 Task: Change  the formatting of the data to Which is Greater than 5, in conditional formating, put the option 'Green Fill with Dark Green Text. . 'add another formatting option Format As Table, insert the option Orange Table style Medium 3 , change the format of Column Width to AutoFit Column Width and sort the data in descending order In the sheet  Attendance Monitoring Sheetbook
Action: Mouse moved to (56, 194)
Screenshot: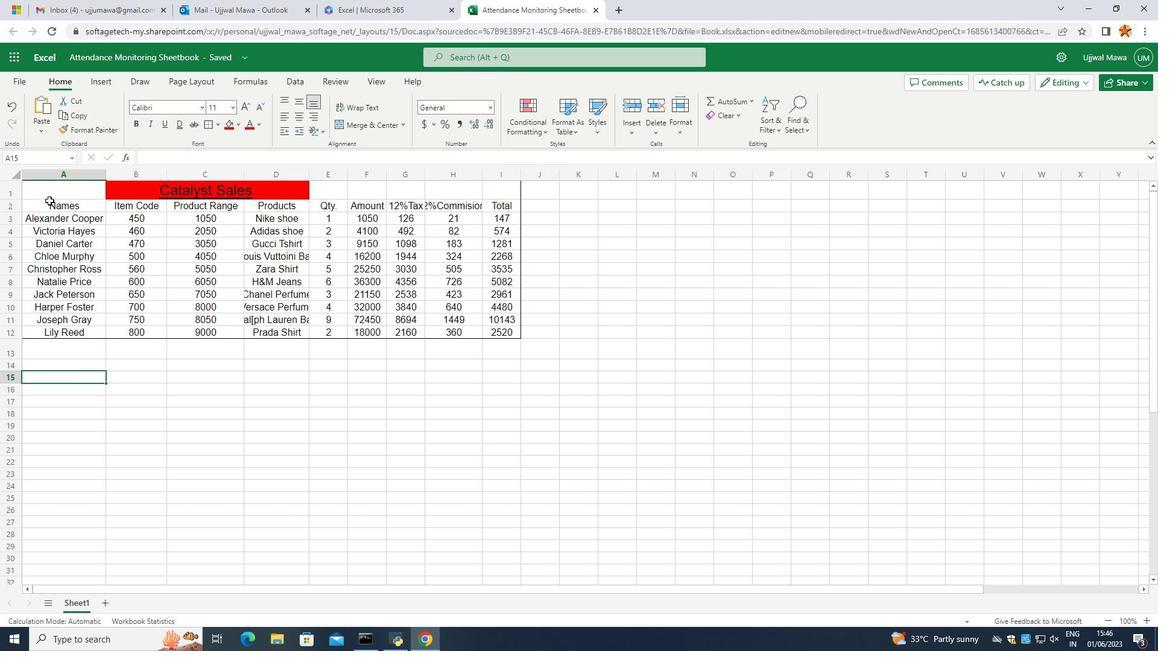 
Action: Mouse pressed left at (56, 194)
Screenshot: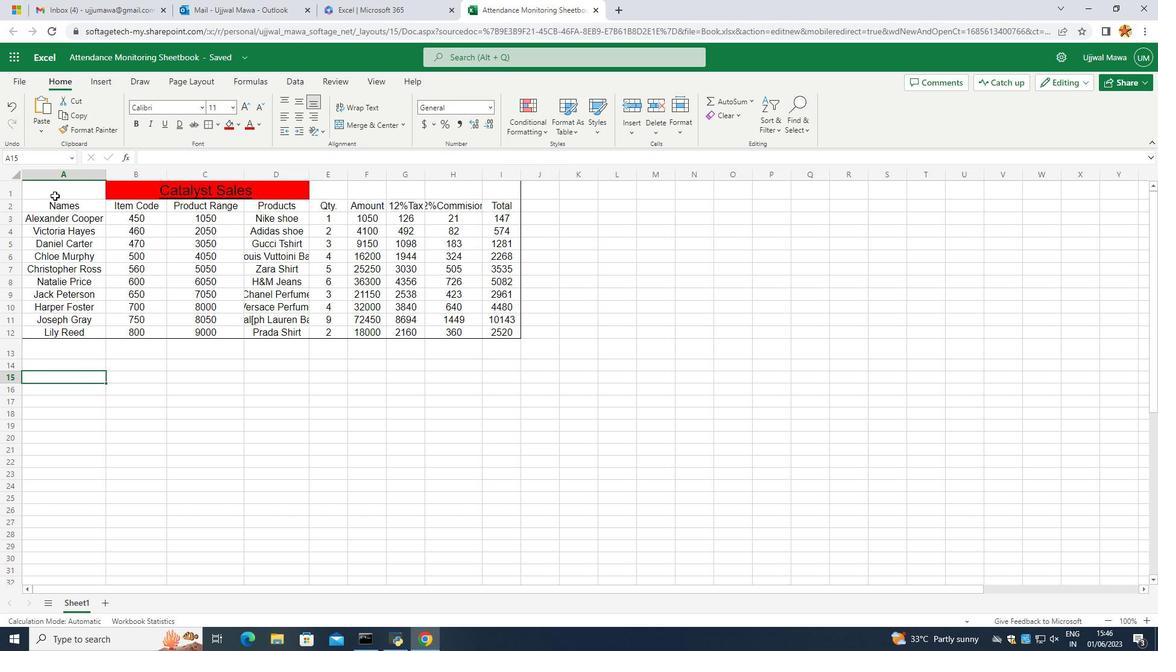
Action: Mouse moved to (532, 122)
Screenshot: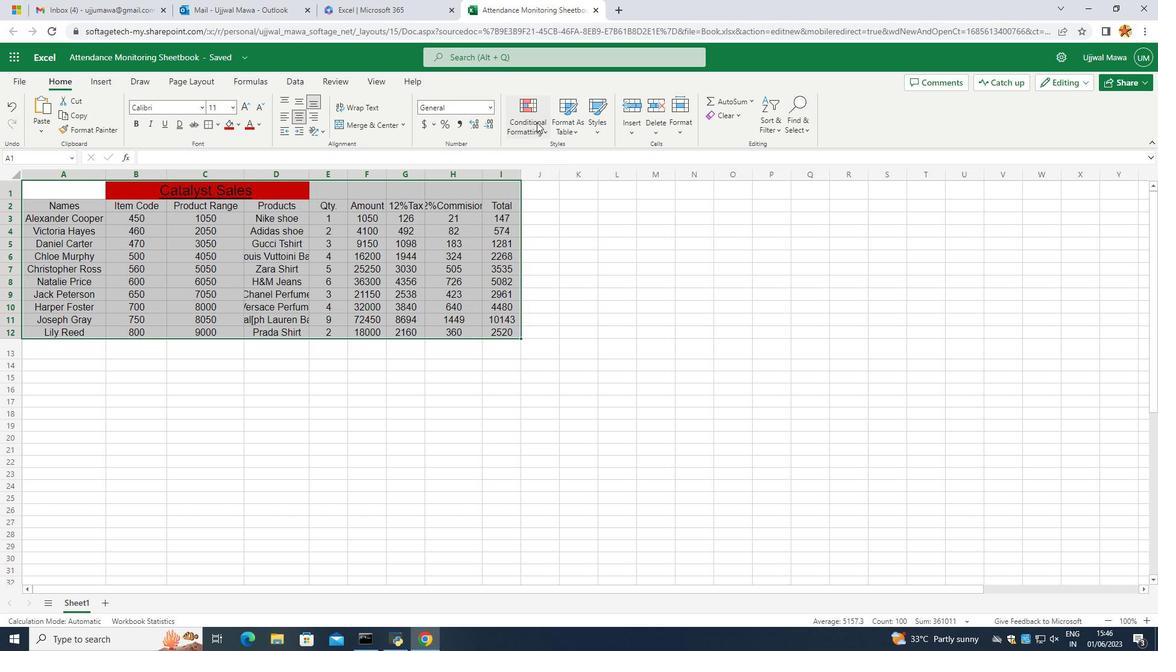 
Action: Mouse pressed left at (532, 122)
Screenshot: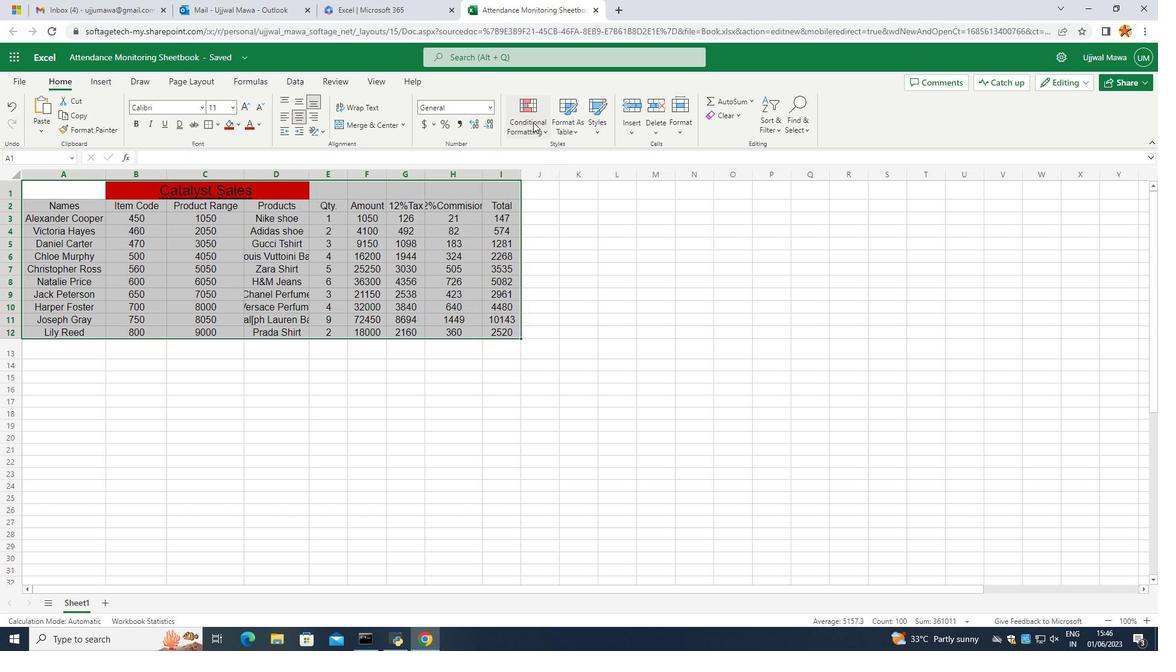 
Action: Mouse moved to (673, 170)
Screenshot: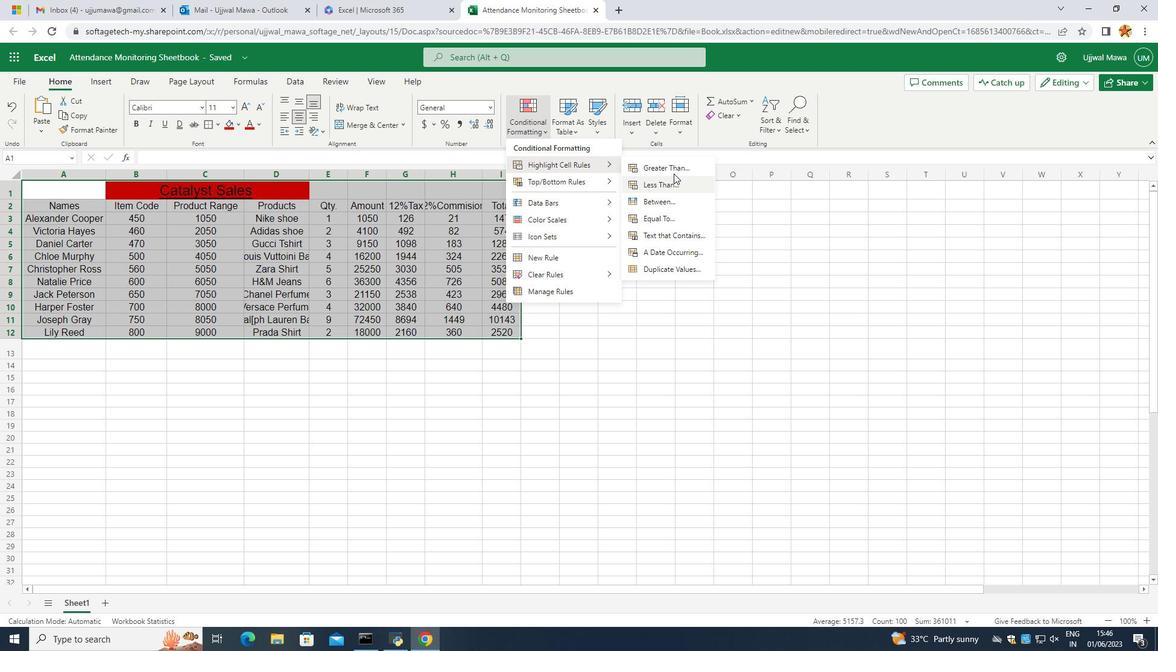 
Action: Mouse pressed left at (673, 170)
Screenshot: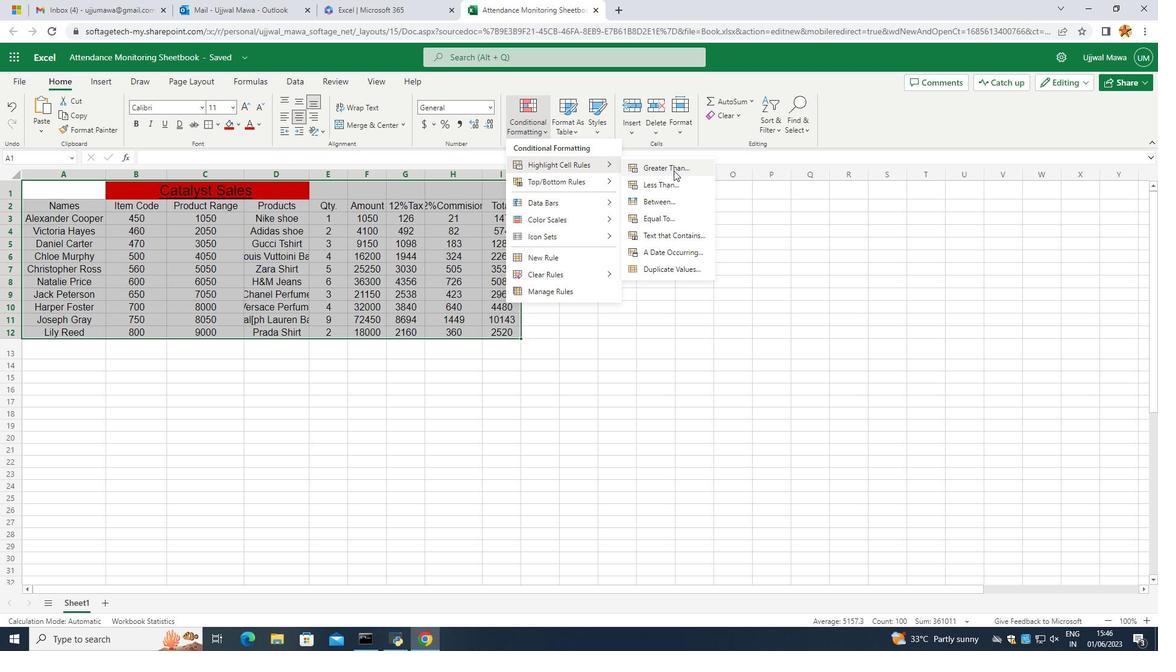 
Action: Mouse moved to (982, 314)
Screenshot: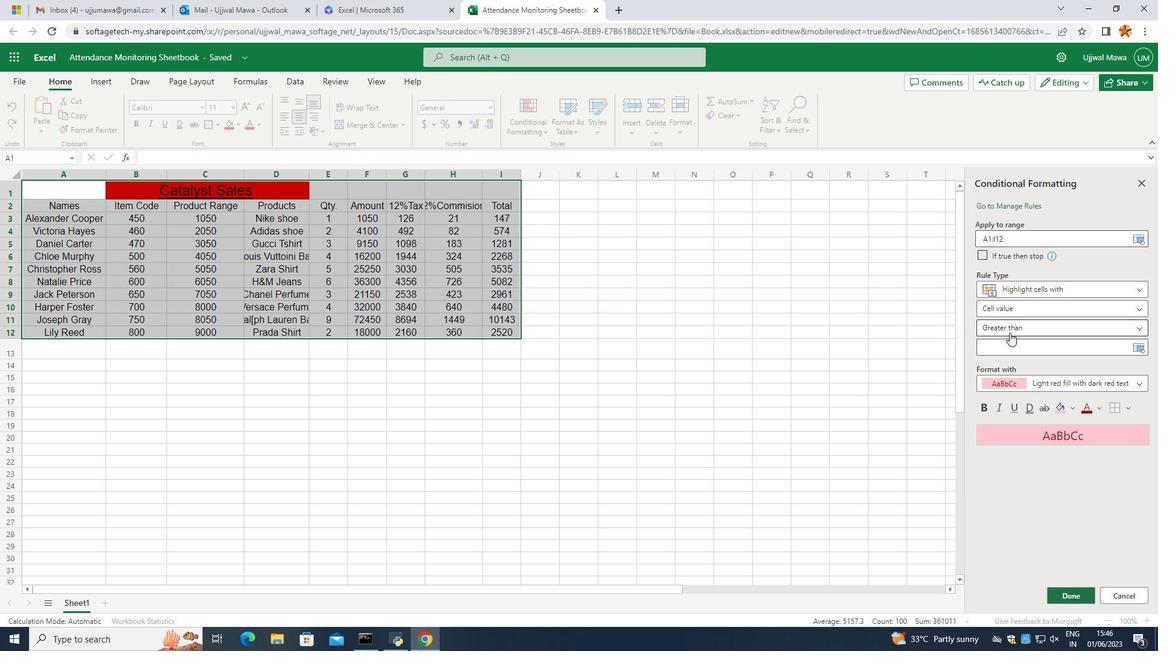 
Action: Key pressed 5
Screenshot: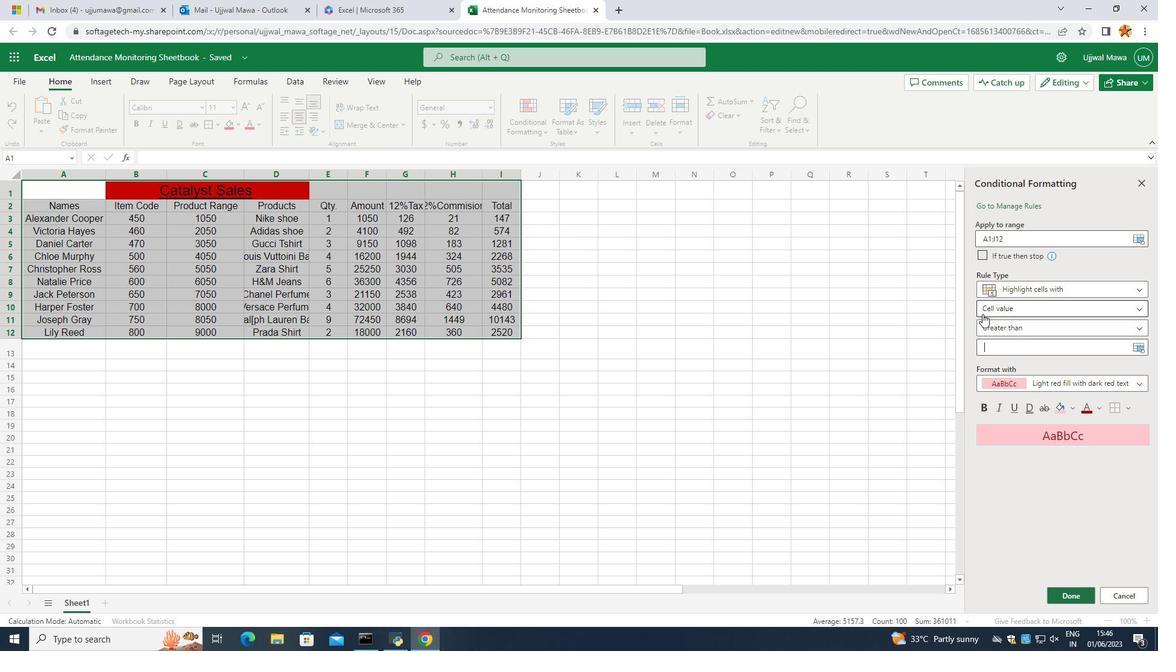 
Action: Mouse moved to (1065, 408)
Screenshot: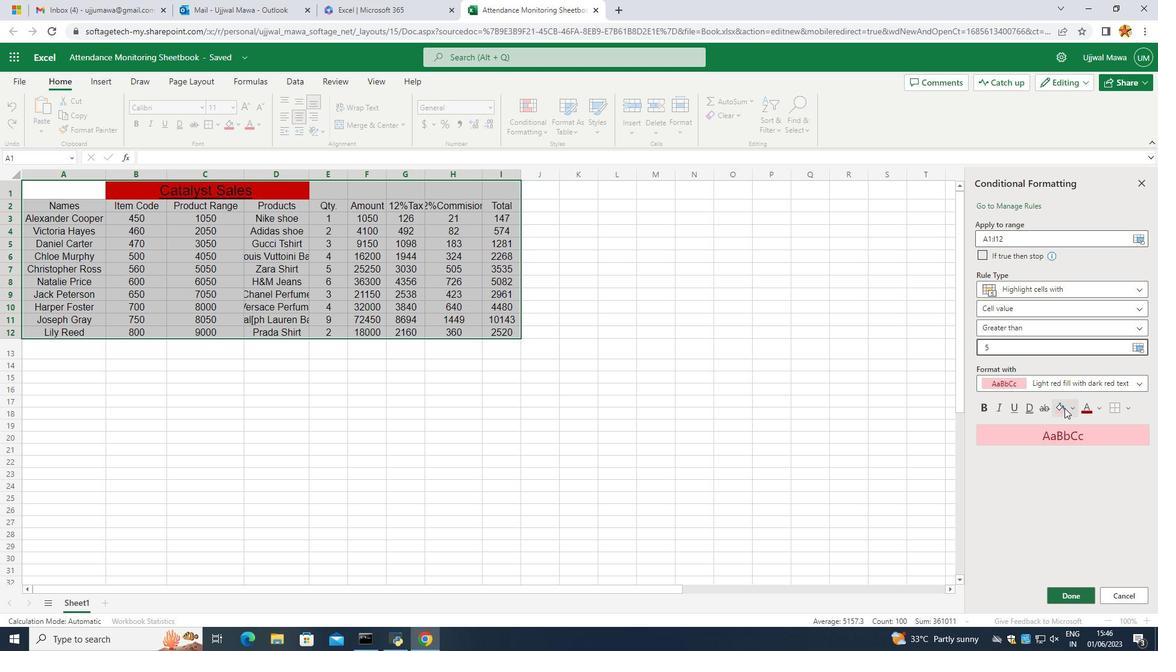 
Action: Mouse pressed left at (1065, 408)
Screenshot: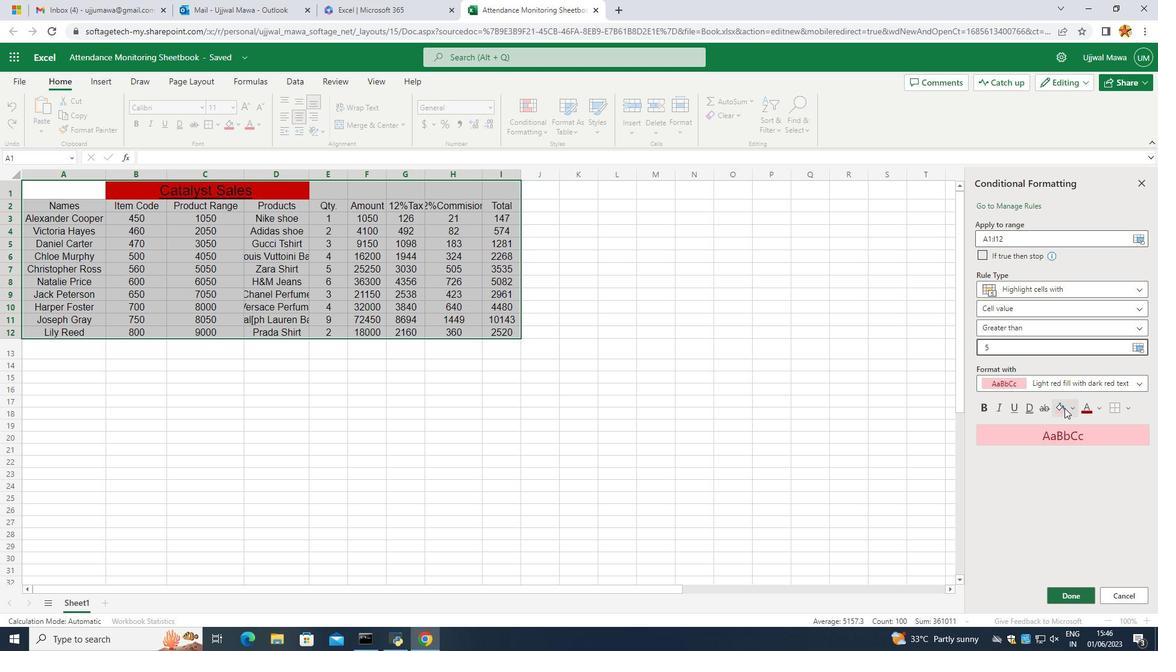 
Action: Mouse moved to (1140, 482)
Screenshot: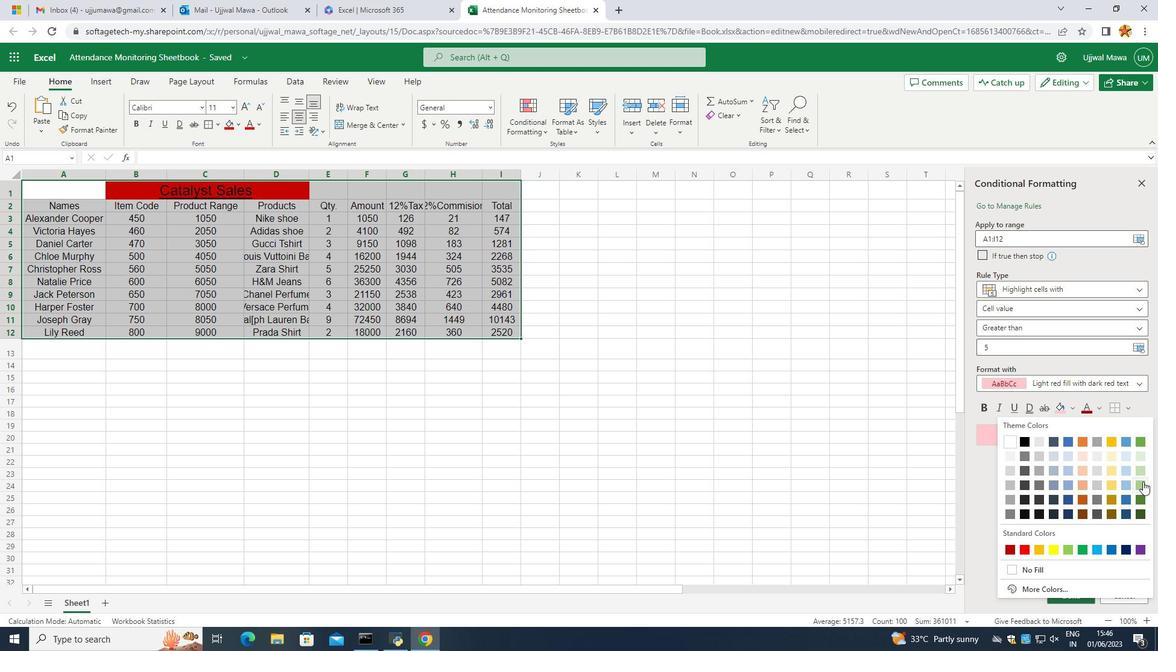
Action: Mouse pressed left at (1140, 482)
Screenshot: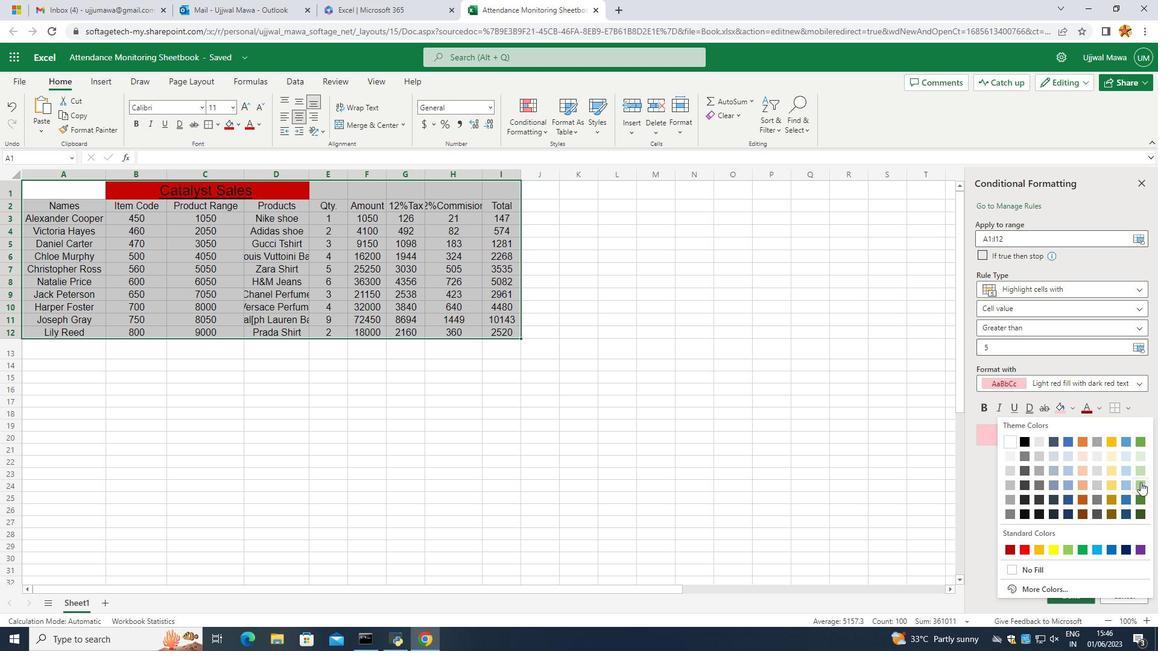 
Action: Mouse moved to (1096, 402)
Screenshot: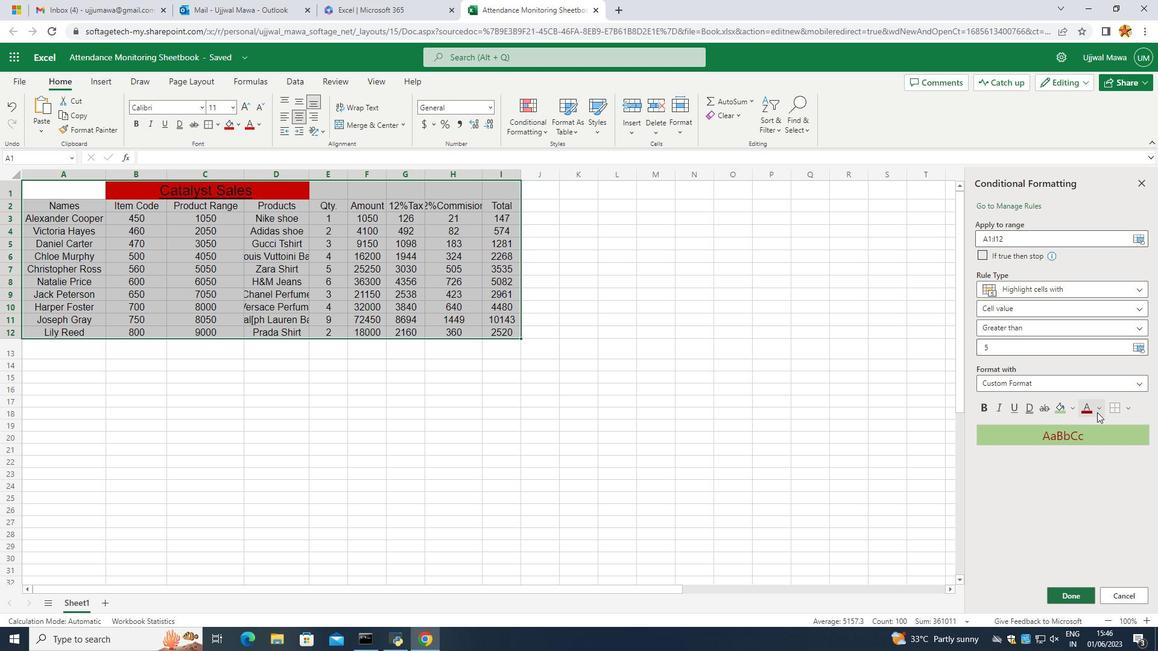 
Action: Mouse pressed left at (1096, 402)
Screenshot: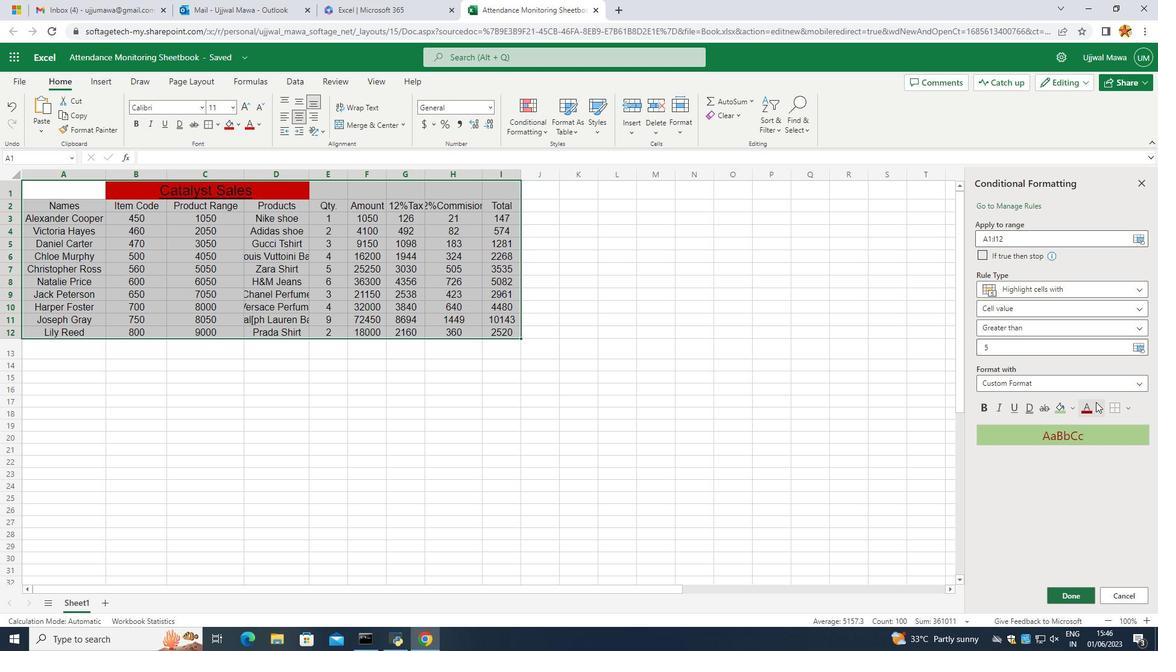 
Action: Mouse moved to (1140, 510)
Screenshot: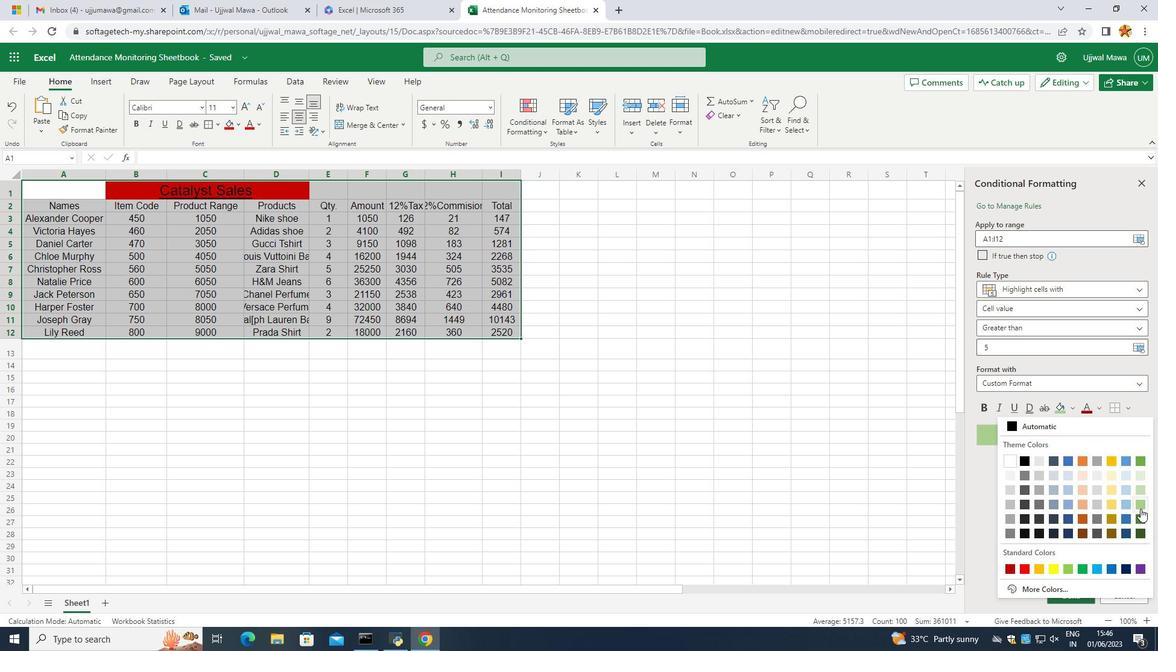 
Action: Mouse pressed left at (1140, 510)
Screenshot: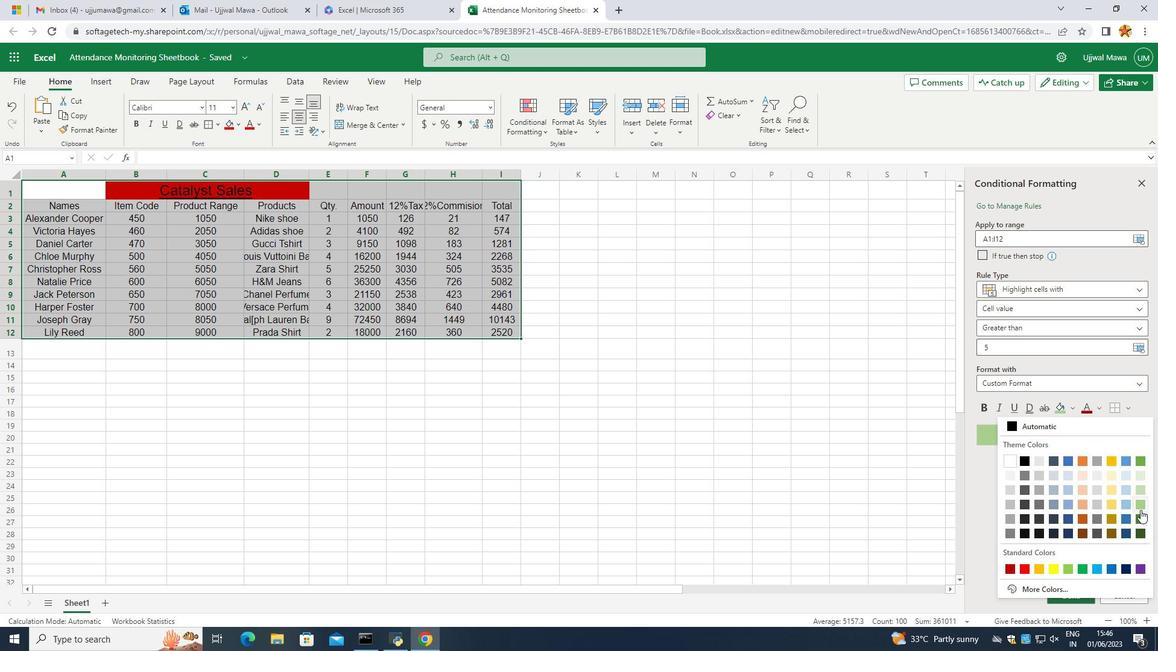 
Action: Mouse moved to (1091, 410)
Screenshot: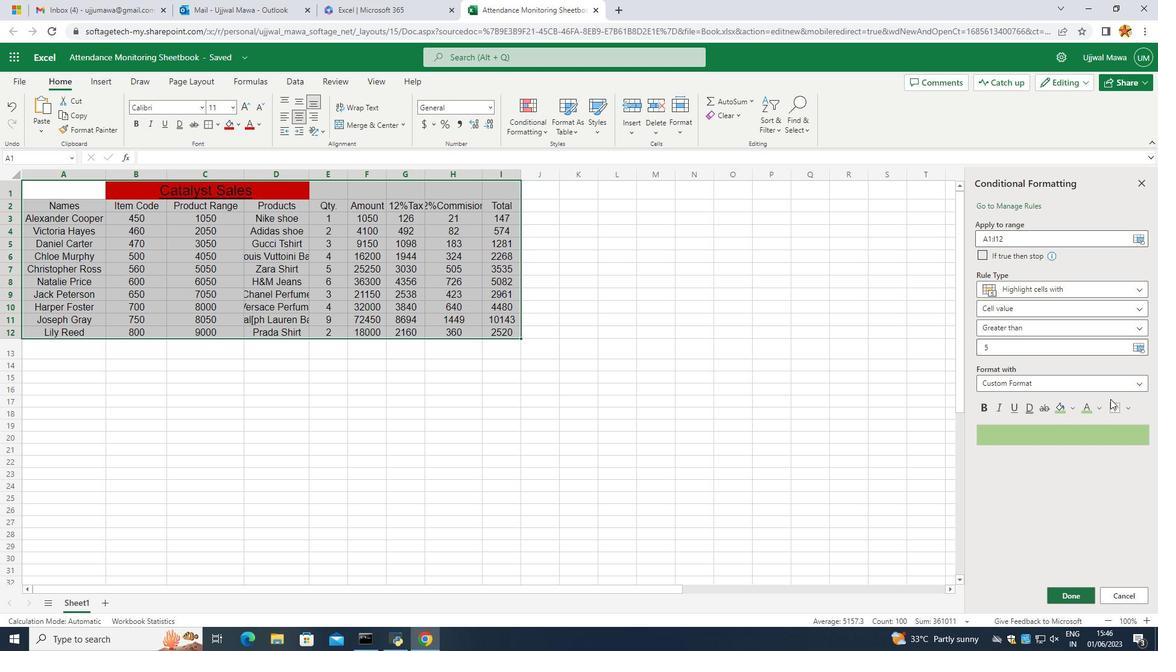 
Action: Mouse pressed left at (1091, 410)
Screenshot: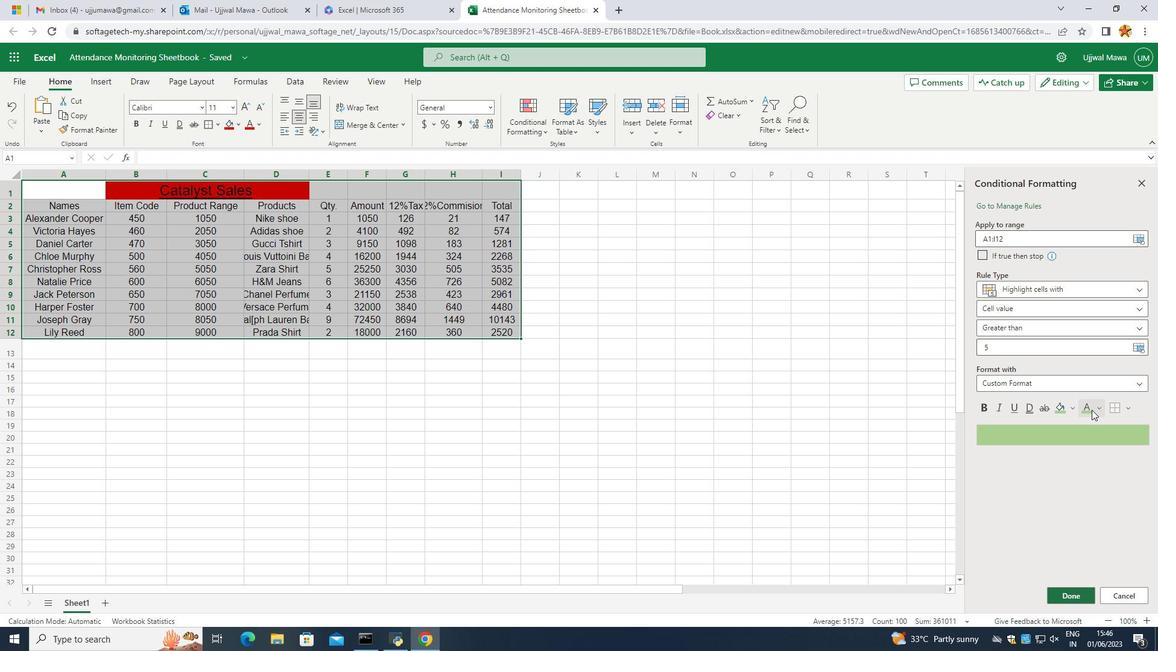 
Action: Mouse moved to (1138, 517)
Screenshot: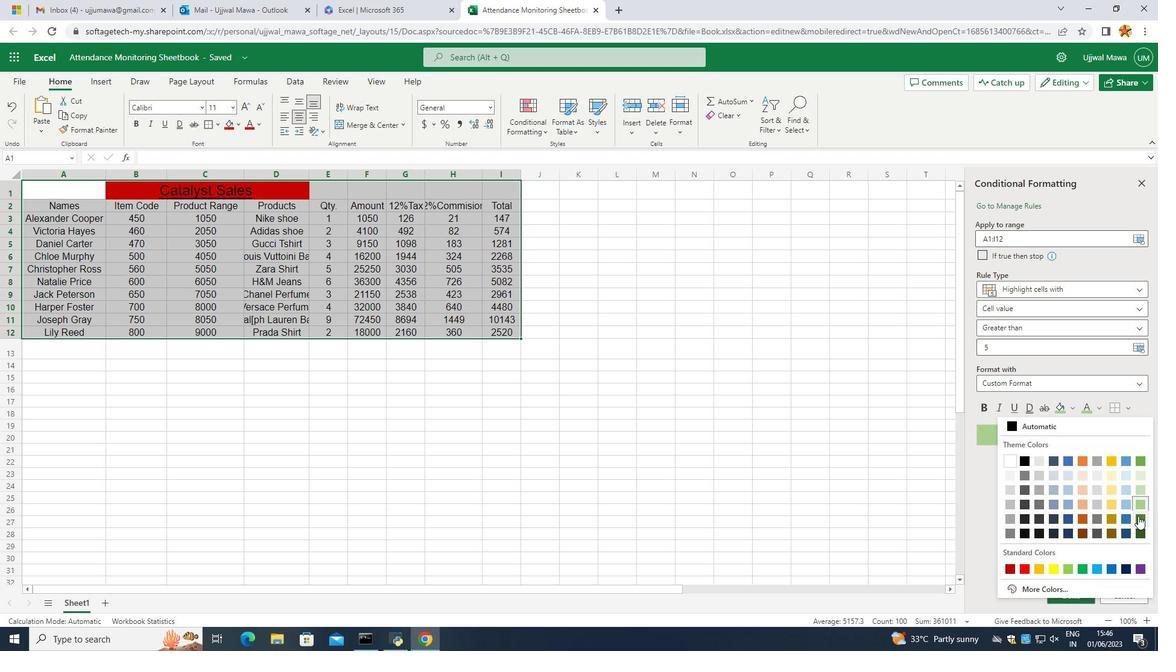 
Action: Mouse pressed left at (1138, 517)
Screenshot: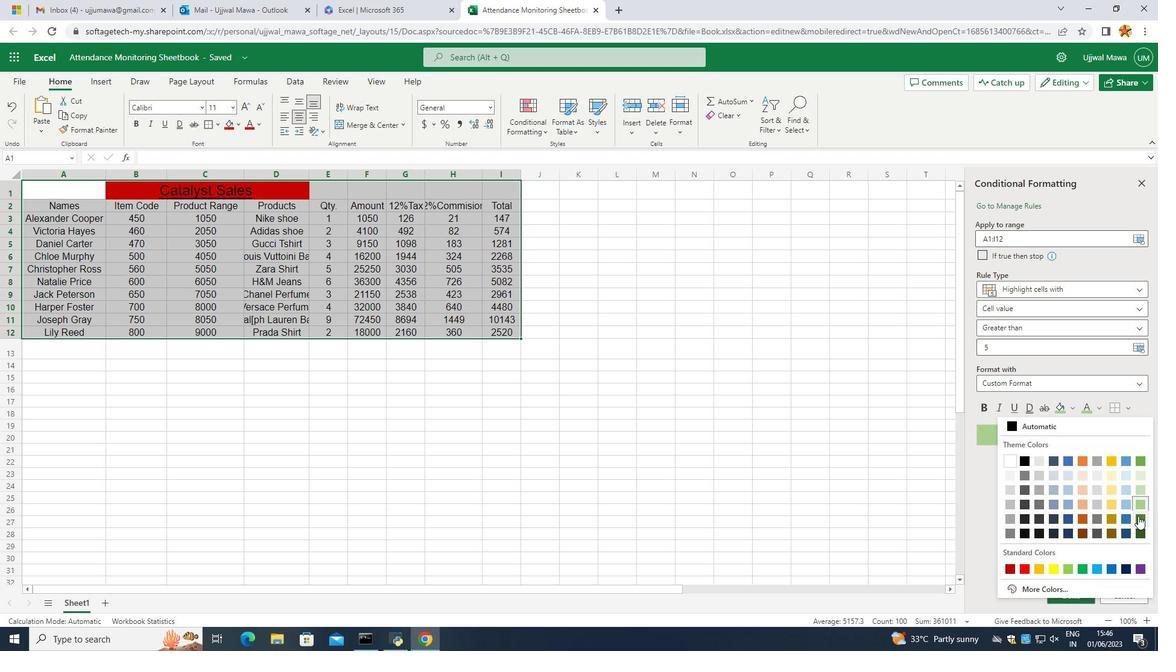 
Action: Mouse moved to (997, 472)
Screenshot: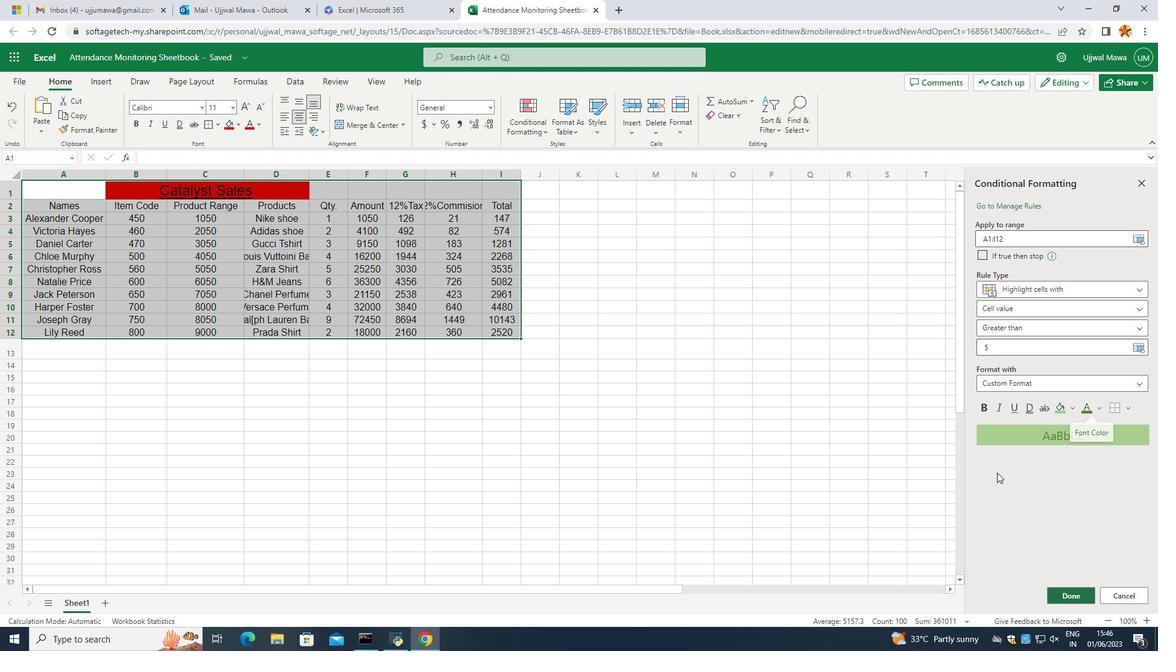
Action: Mouse pressed left at (997, 472)
Screenshot: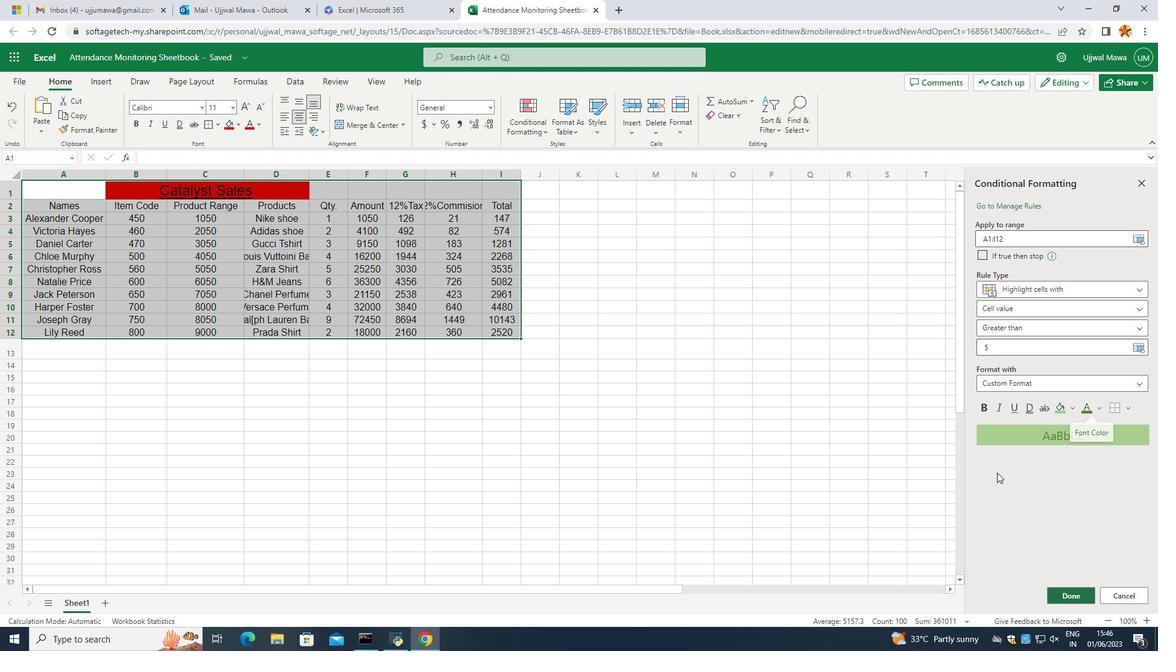 
Action: Mouse moved to (1062, 599)
Screenshot: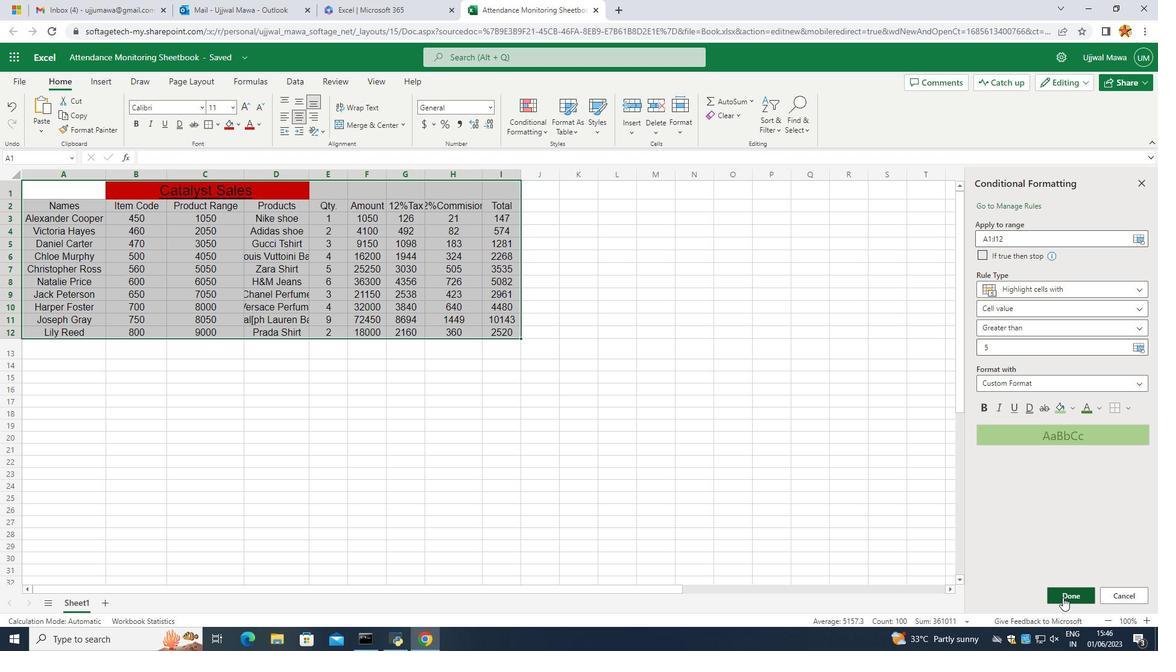 
Action: Mouse pressed left at (1062, 599)
Screenshot: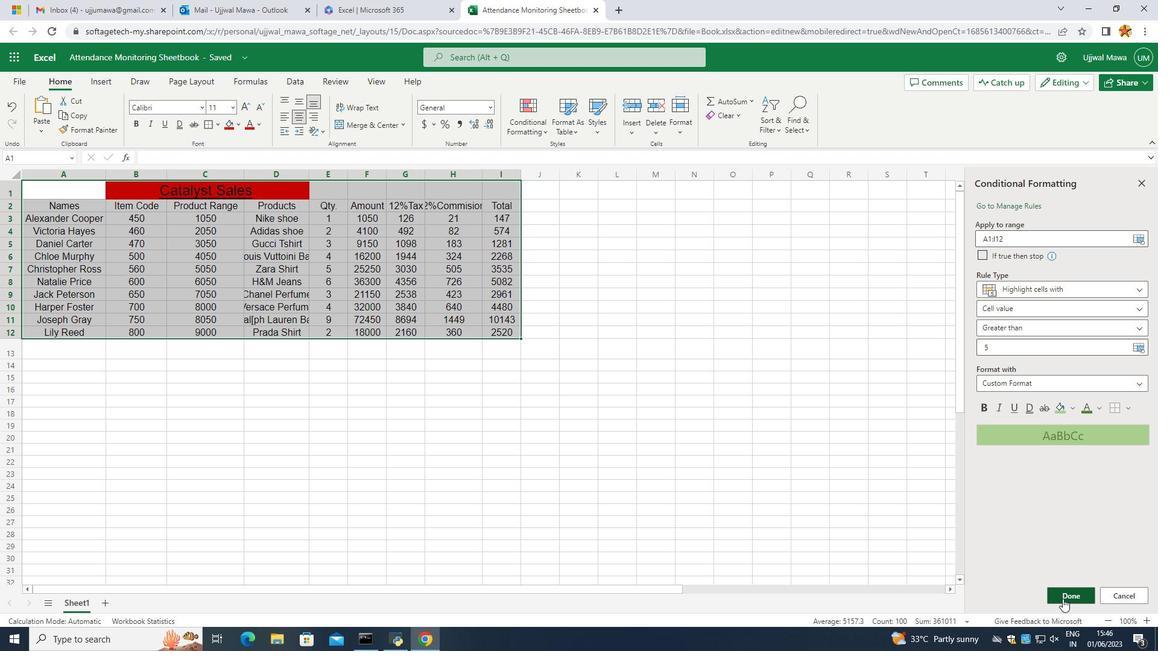 
Action: Mouse moved to (568, 103)
Screenshot: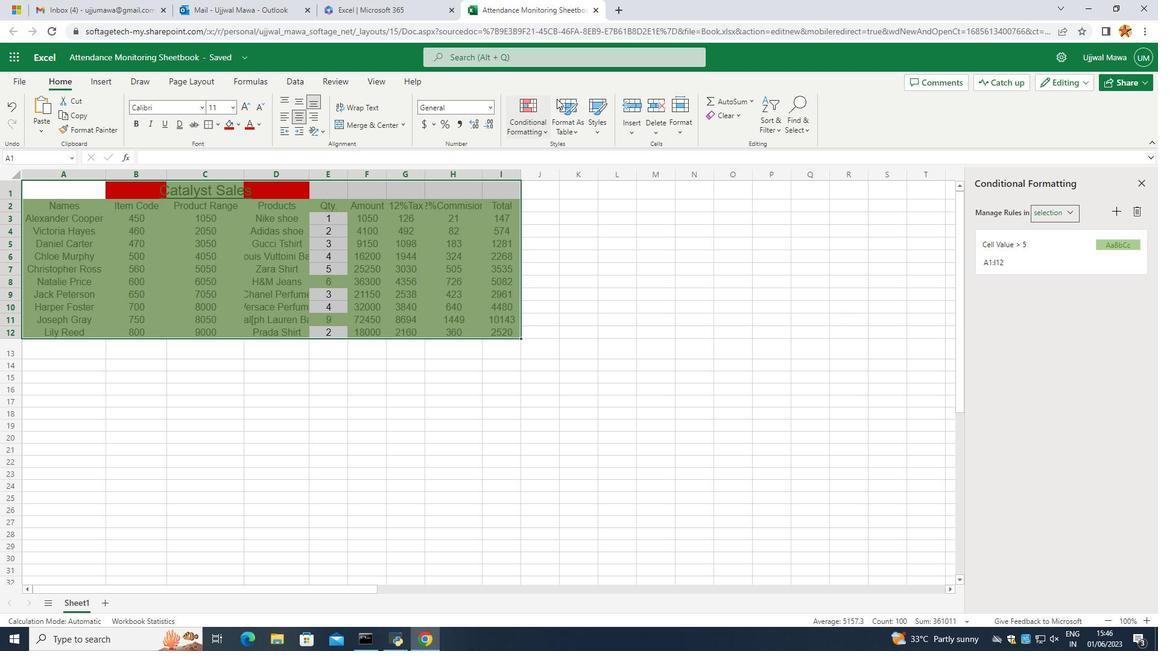 
Action: Mouse pressed left at (568, 103)
Screenshot: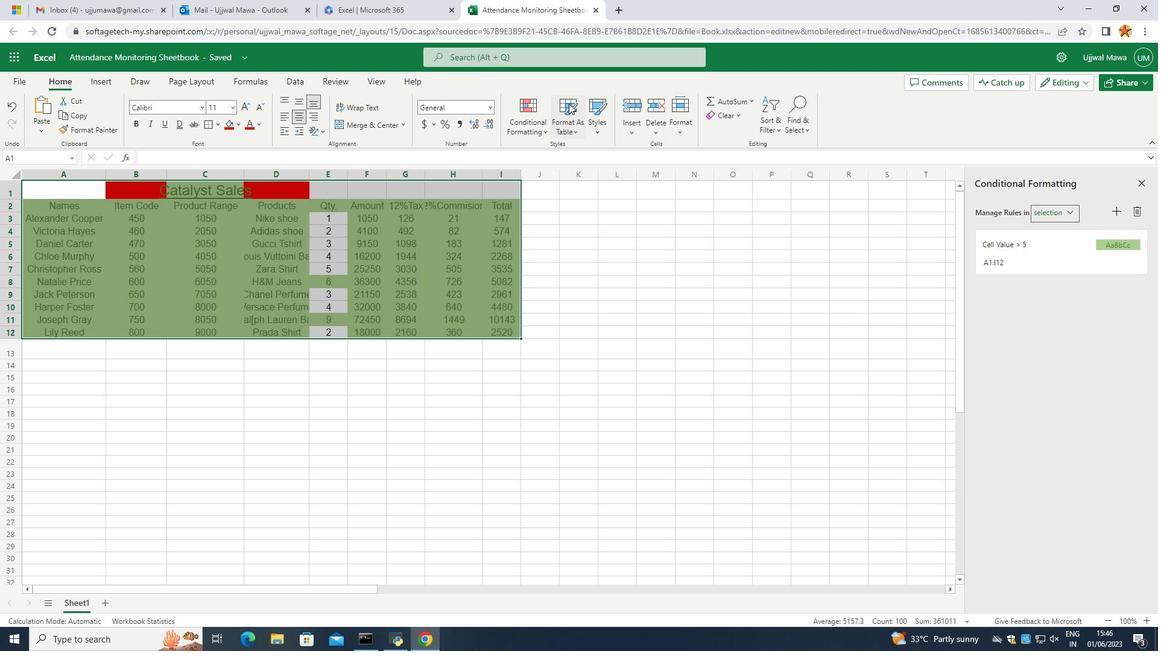 
Action: Mouse moved to (655, 190)
Screenshot: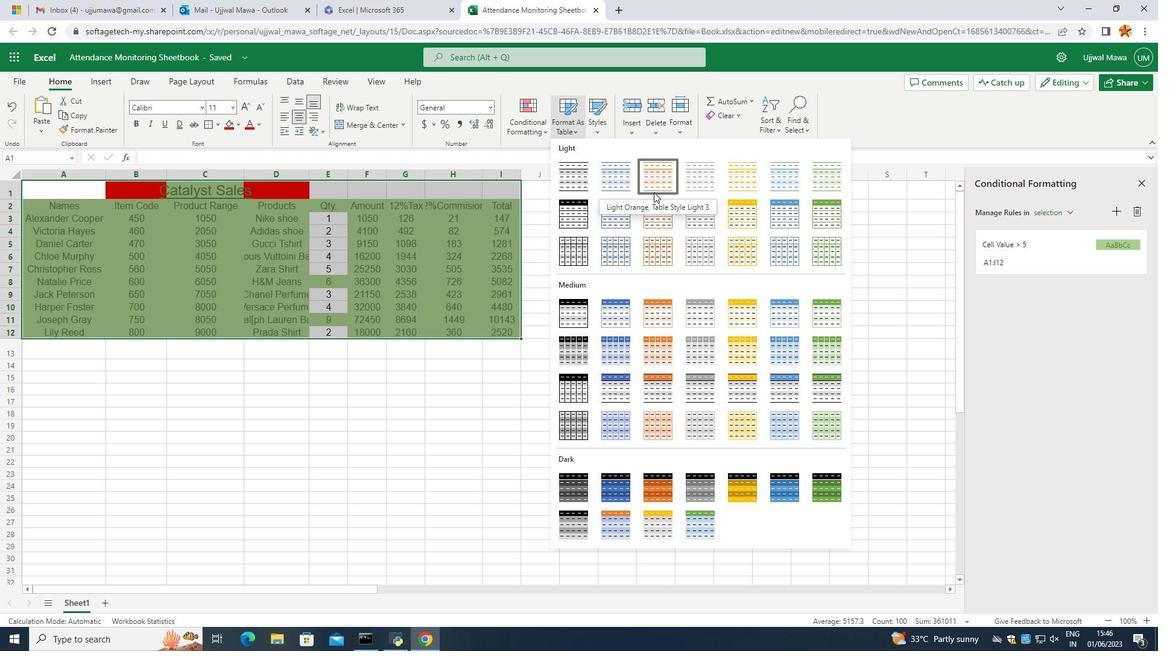 
Action: Mouse pressed left at (655, 190)
Screenshot: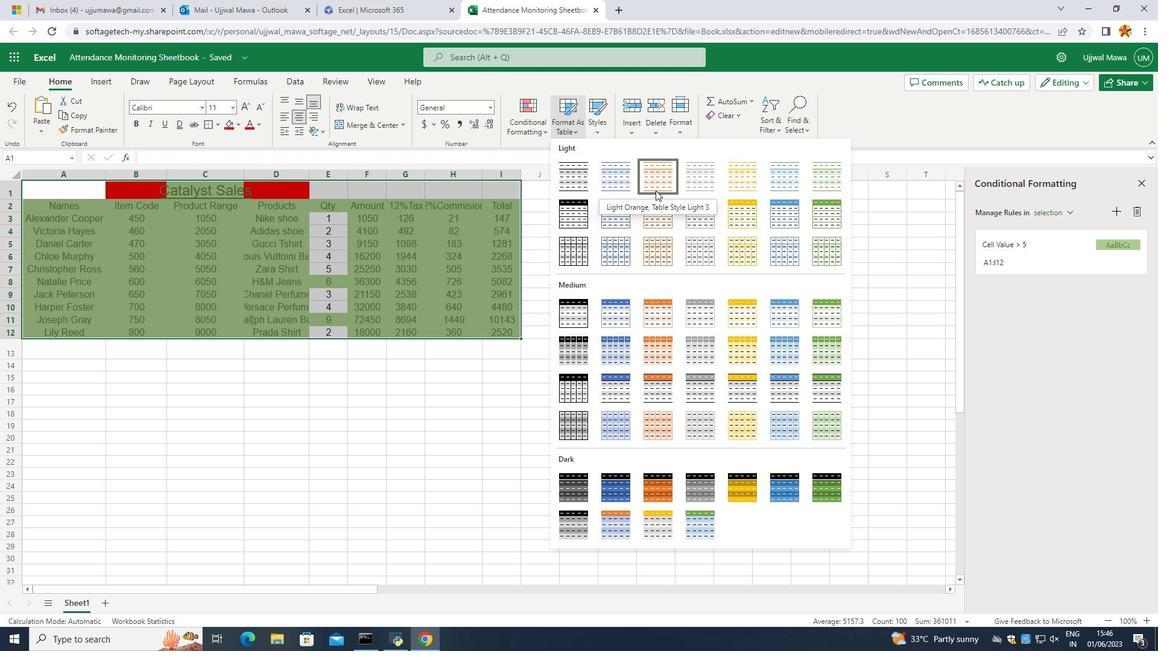 
Action: Mouse moved to (659, 367)
Screenshot: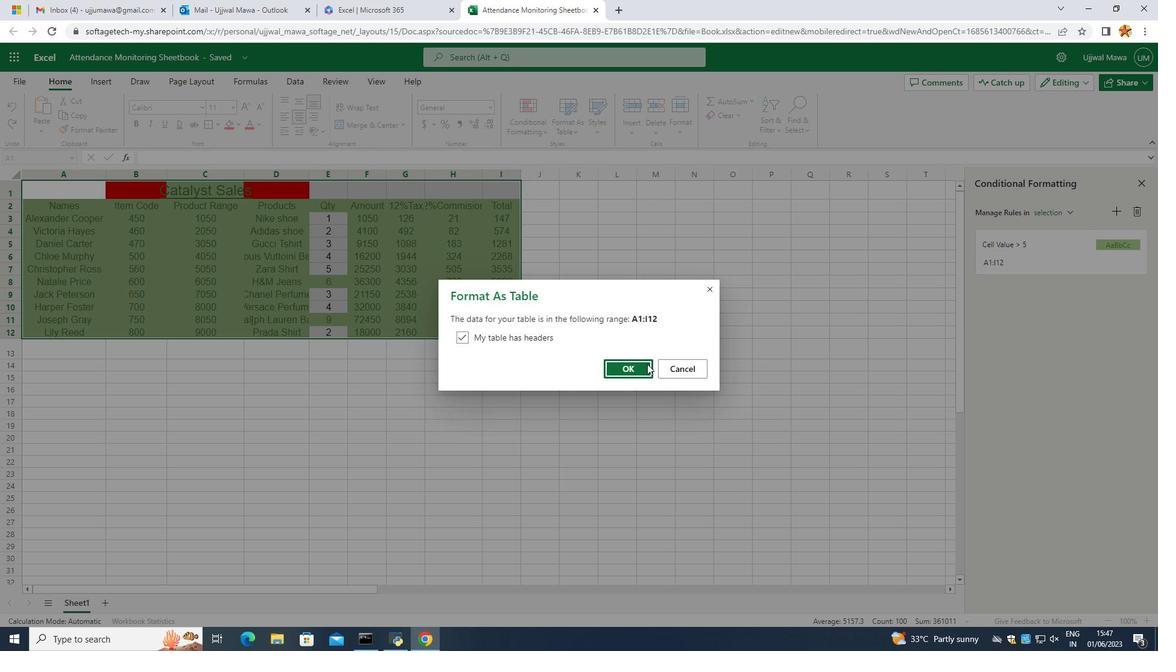 
Action: Mouse pressed left at (659, 367)
Screenshot: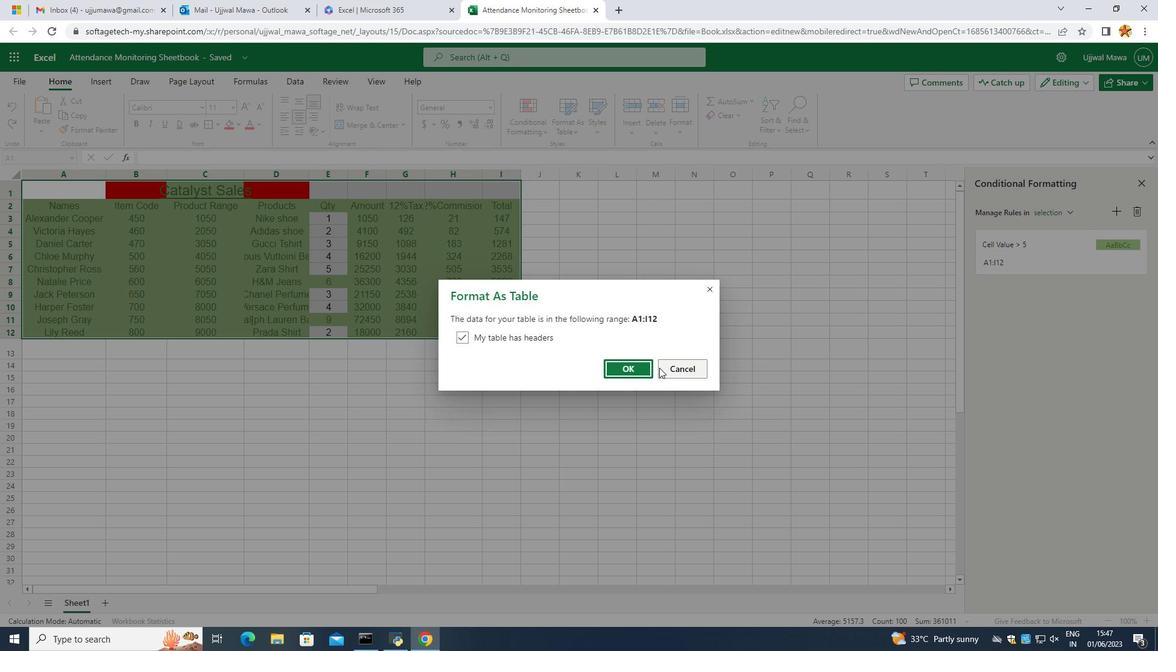 
Action: Mouse moved to (567, 129)
Screenshot: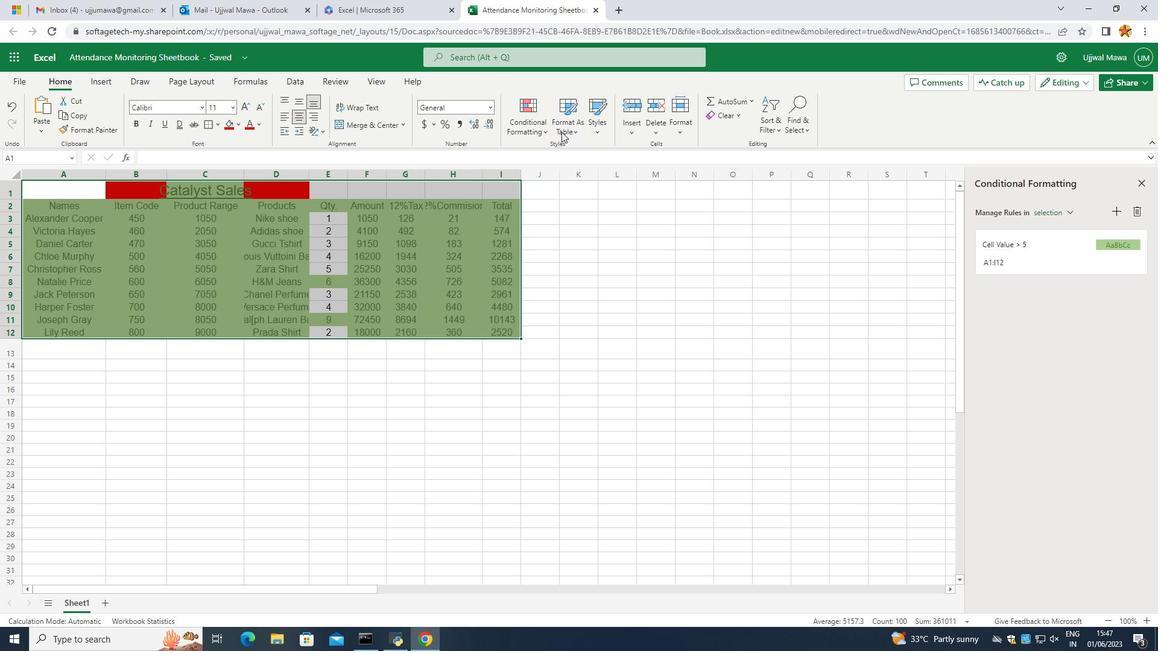 
Action: Mouse pressed left at (567, 129)
Screenshot: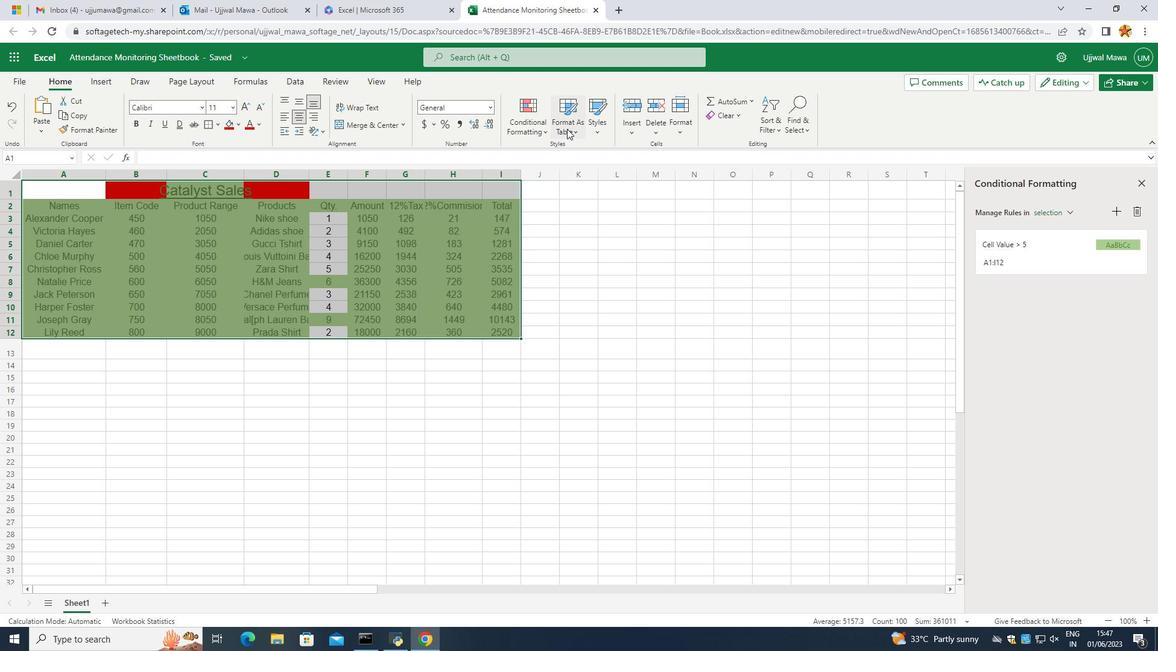 
Action: Mouse moved to (648, 187)
Screenshot: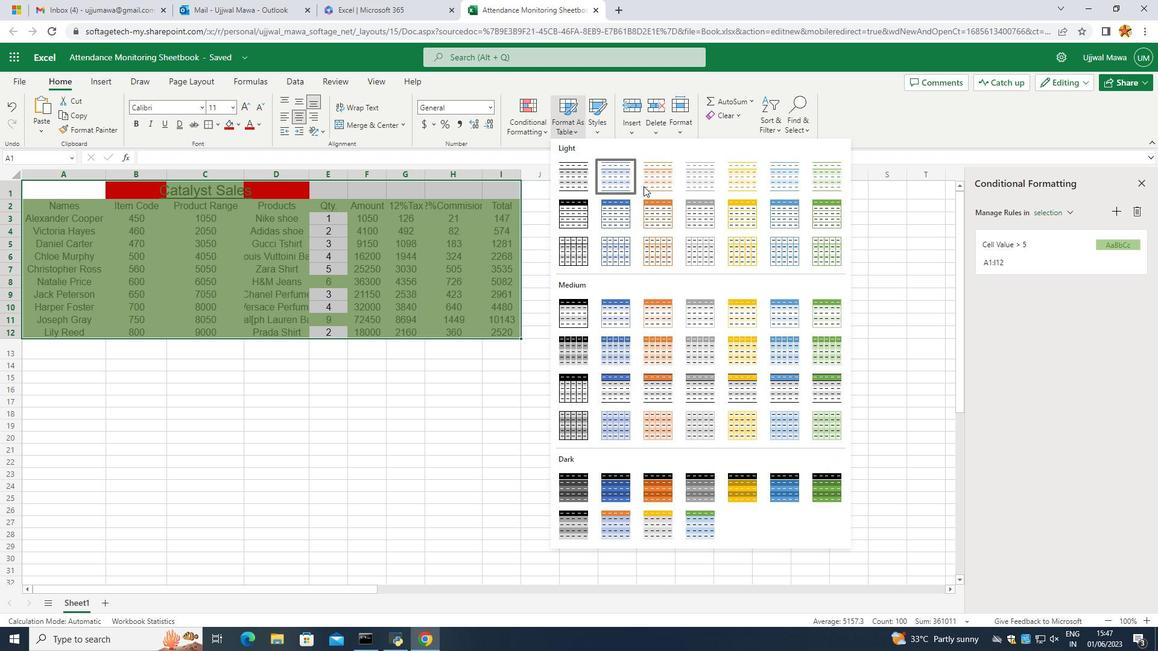 
Action: Mouse pressed left at (648, 187)
Screenshot: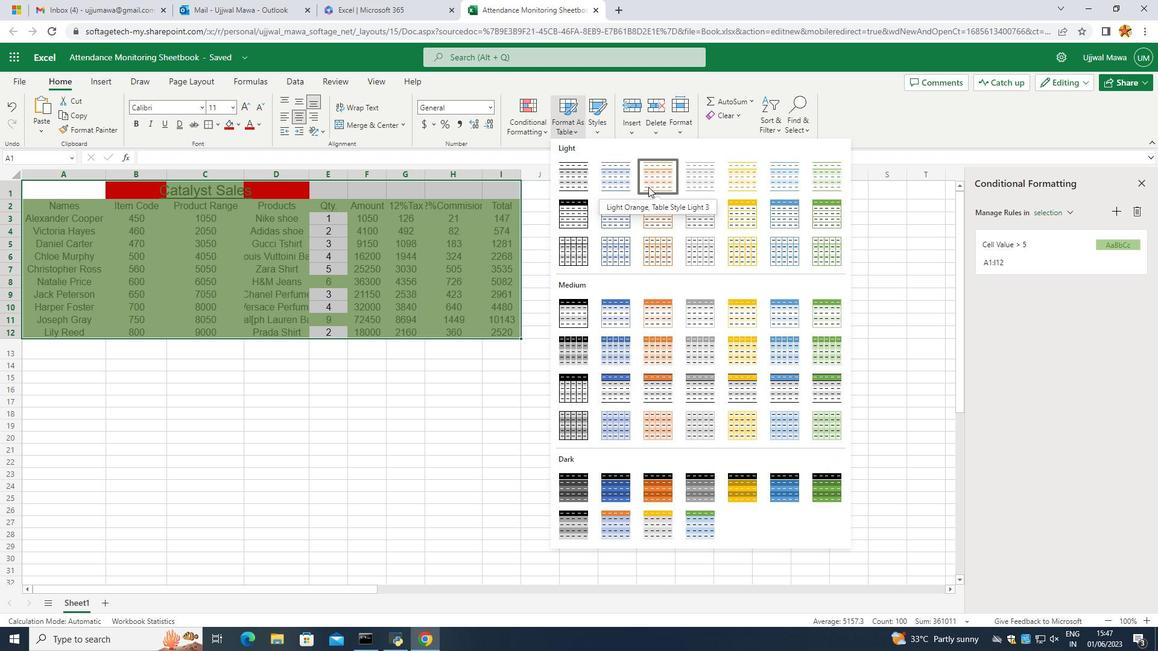 
Action: Mouse moved to (488, 336)
Screenshot: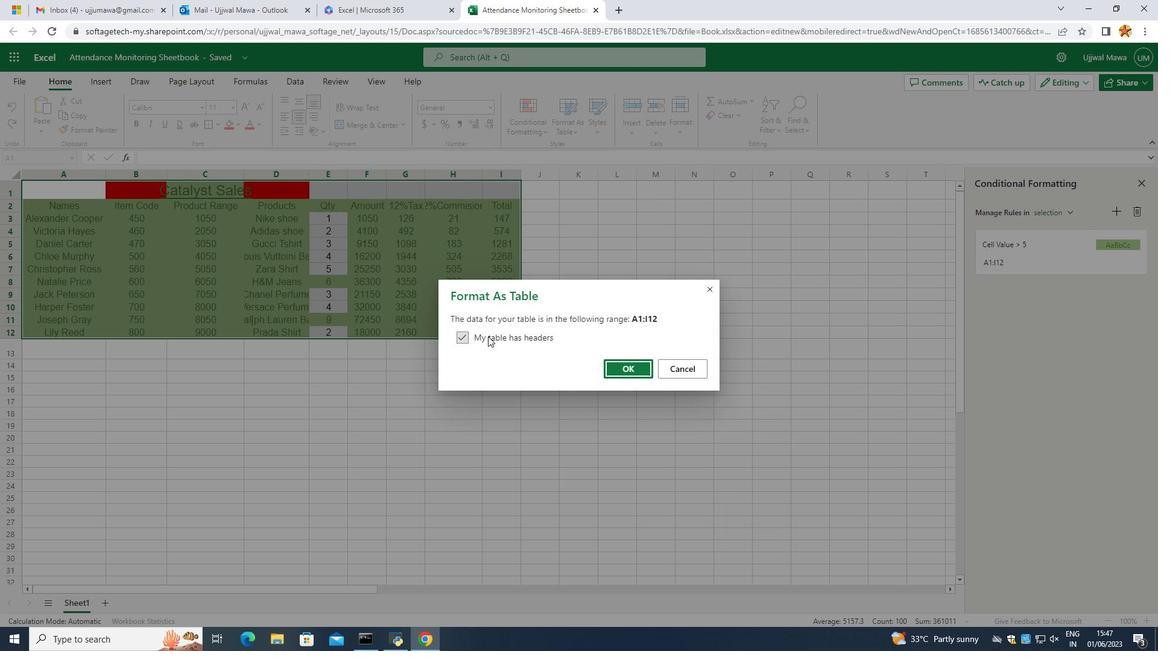 
Action: Mouse pressed left at (488, 336)
Screenshot: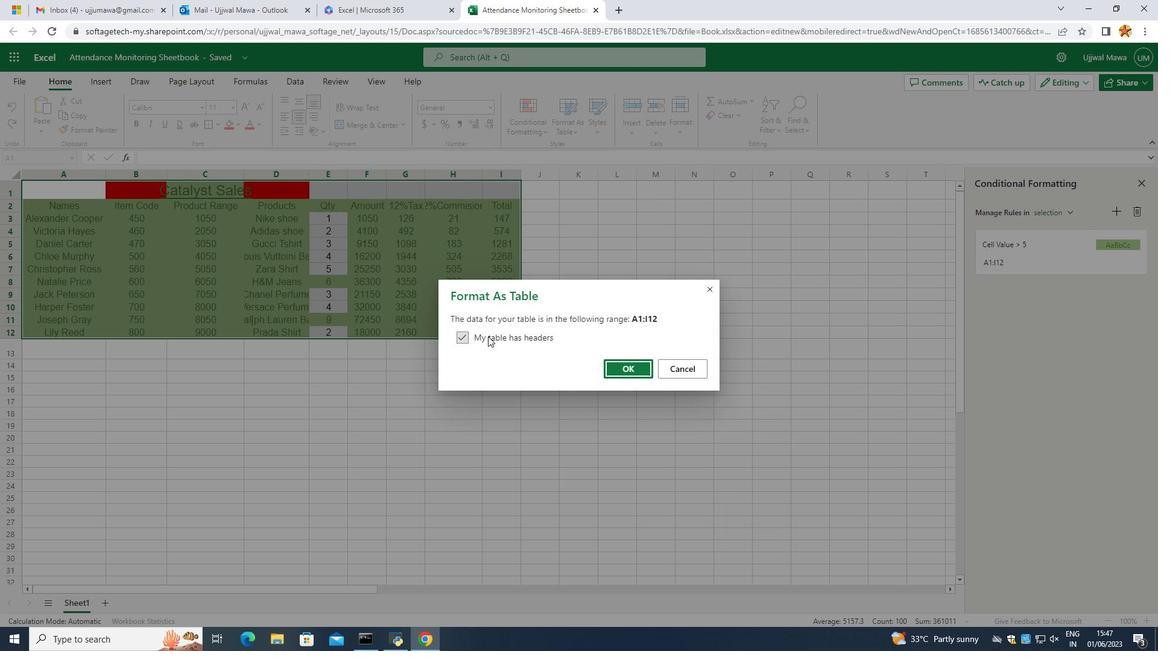 
Action: Mouse moved to (608, 364)
Screenshot: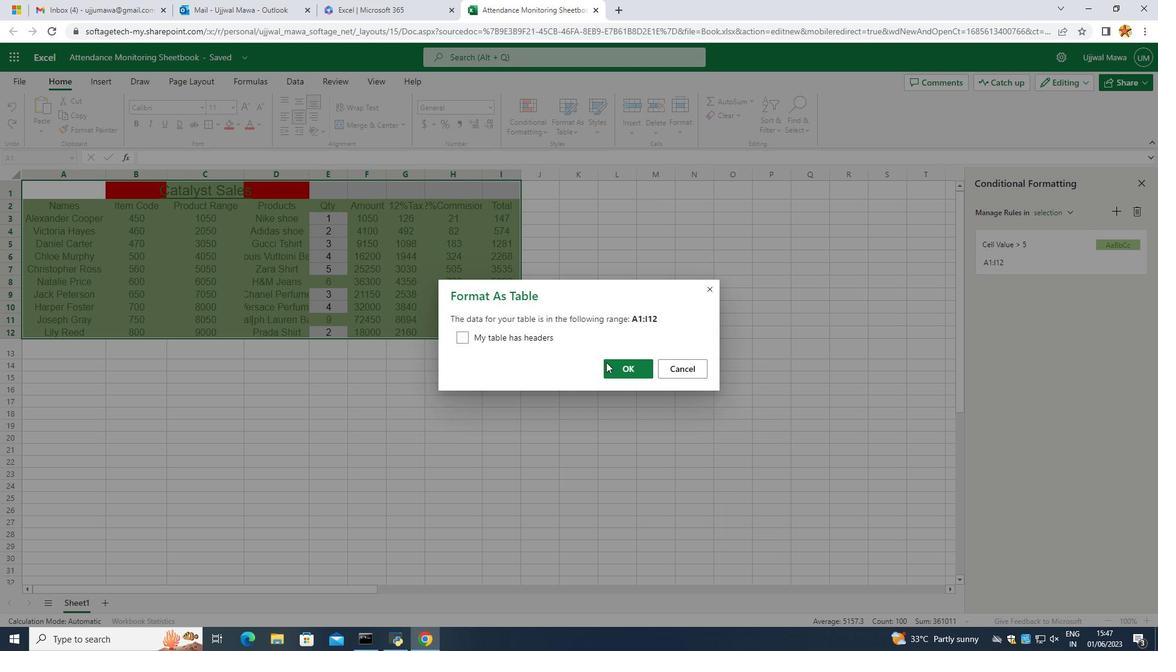 
Action: Mouse pressed left at (608, 364)
Screenshot: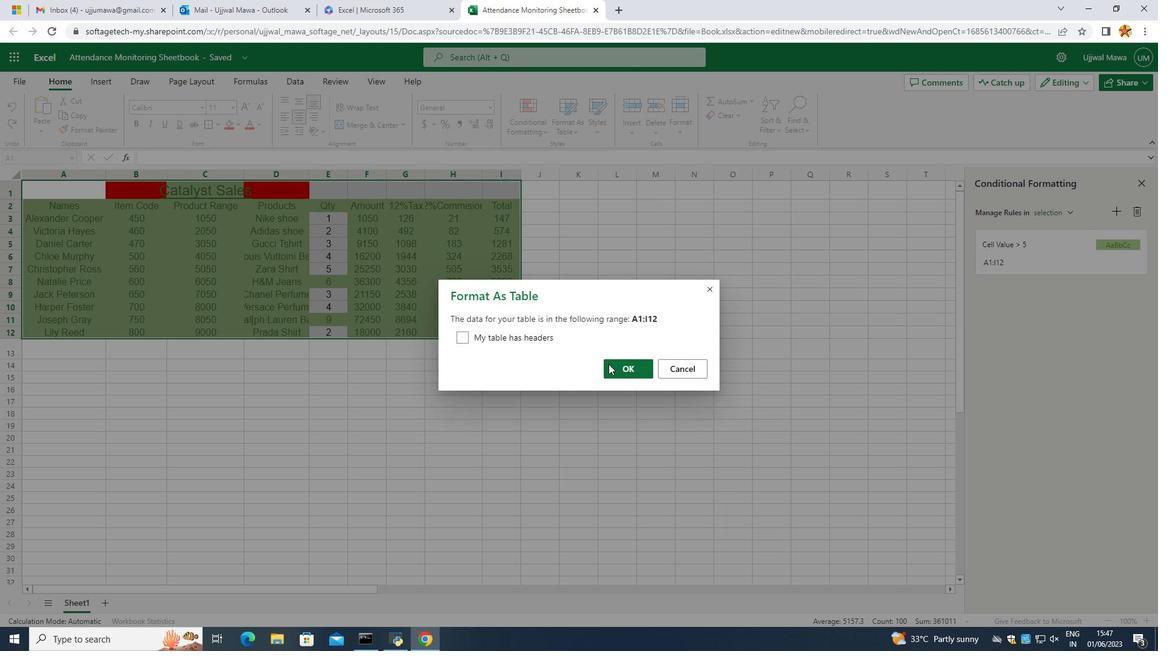 
Action: Mouse moved to (290, 76)
Screenshot: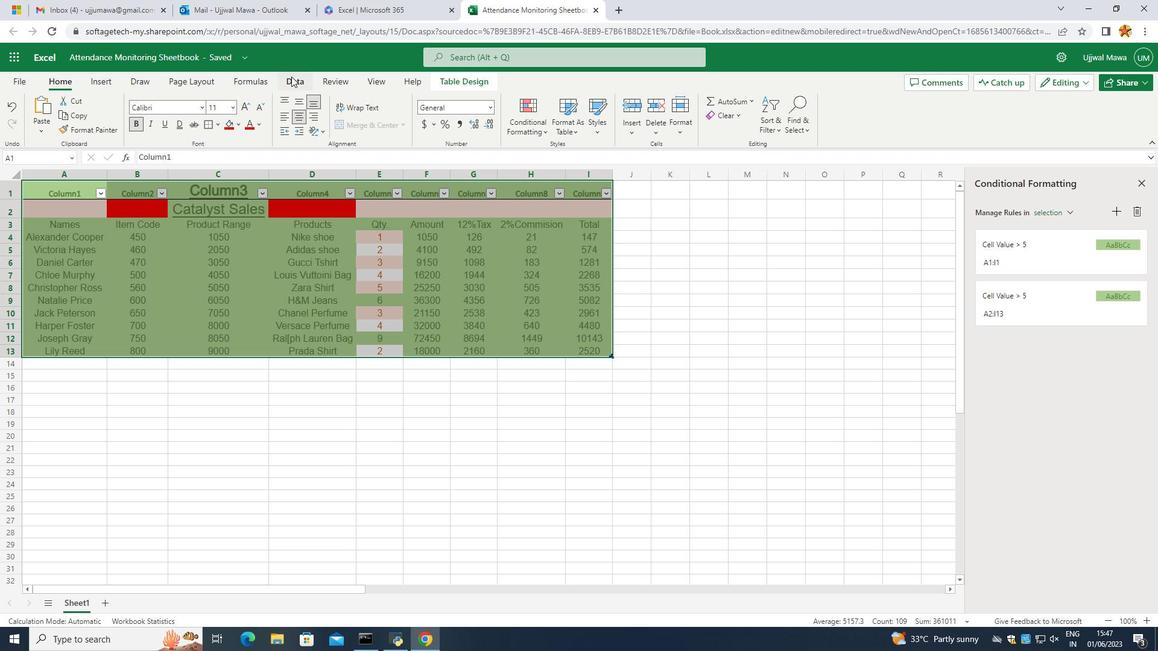 
Action: Mouse pressed left at (290, 76)
Screenshot: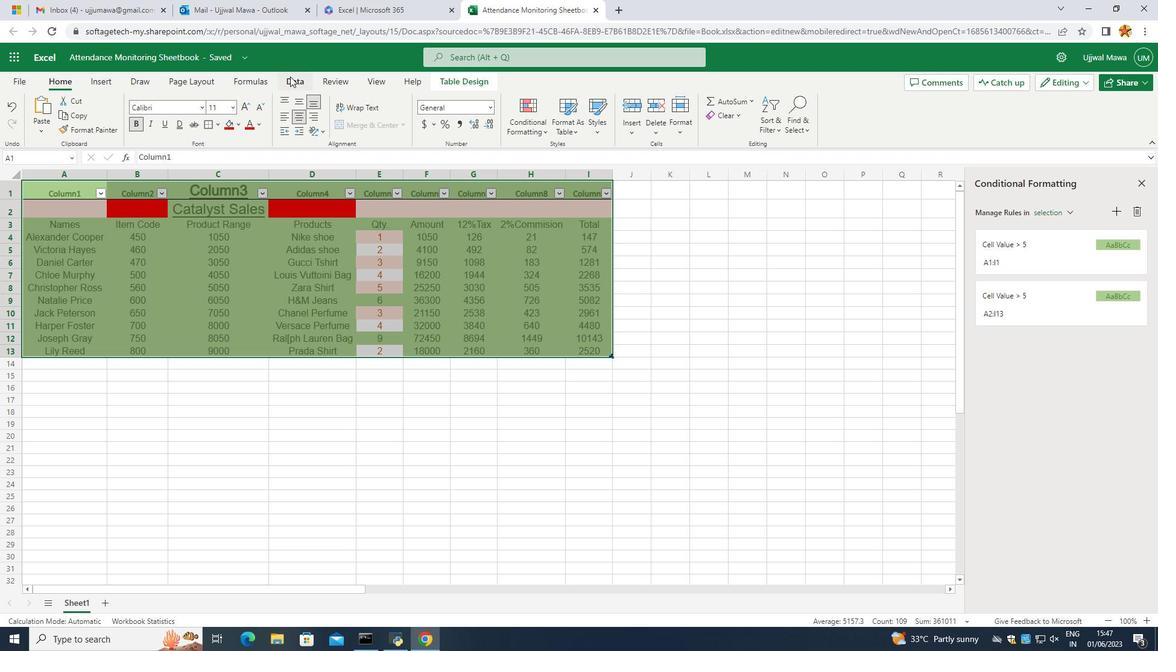 
Action: Mouse moved to (396, 126)
Screenshot: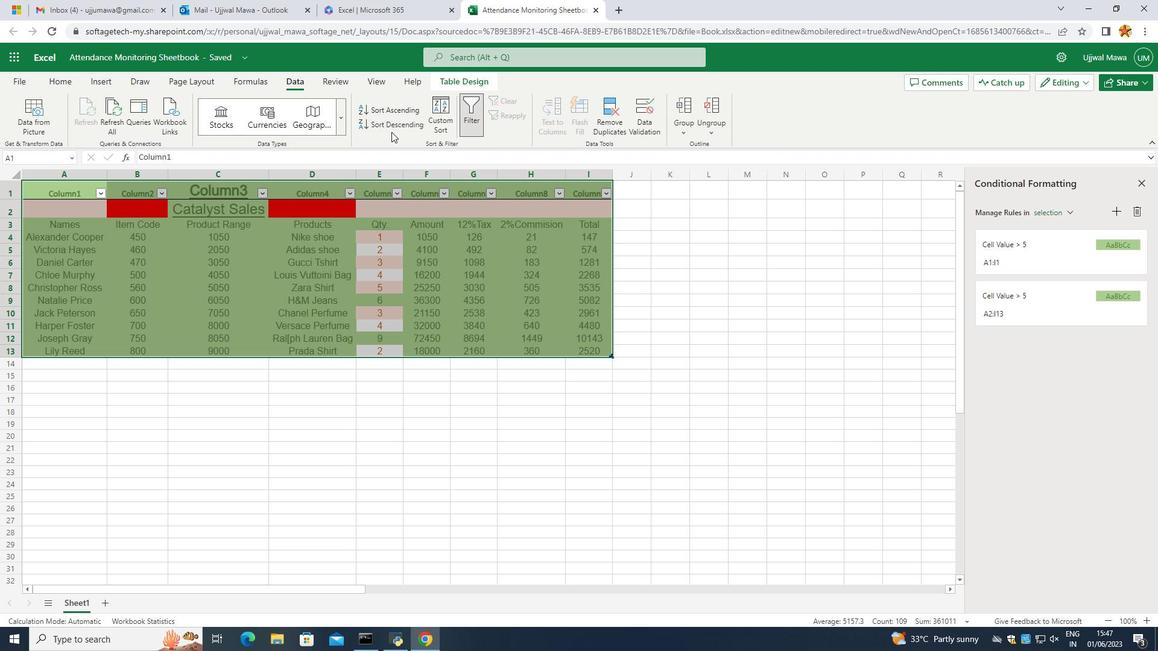 
Action: Mouse pressed left at (396, 126)
Screenshot: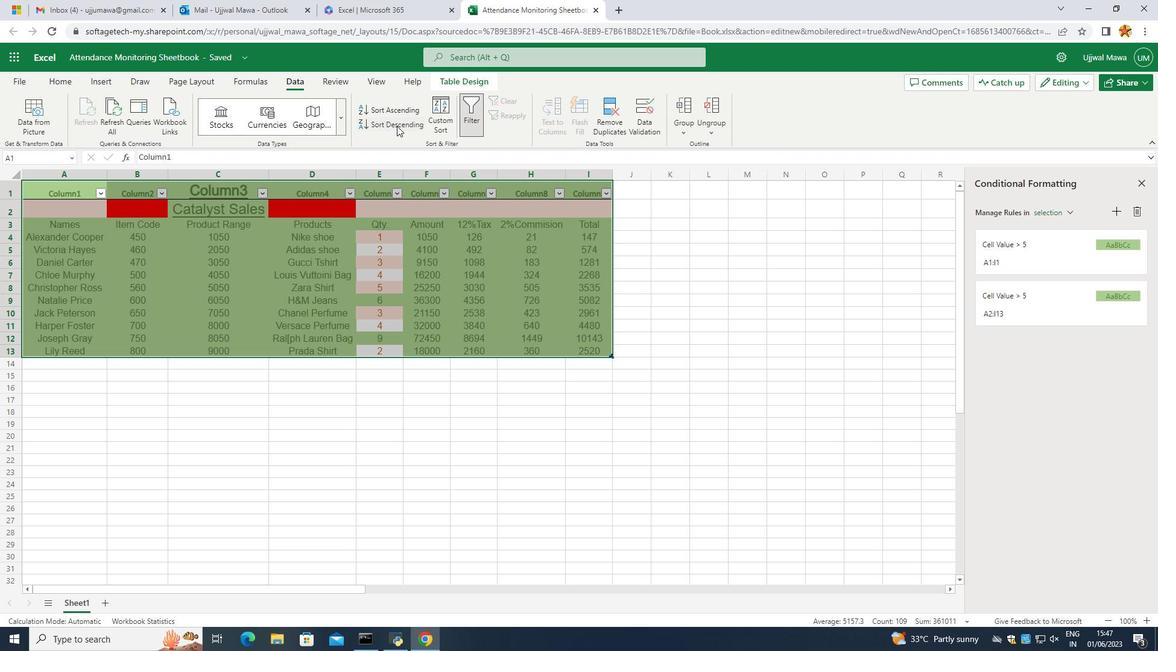 
Action: Mouse moved to (201, 390)
Screenshot: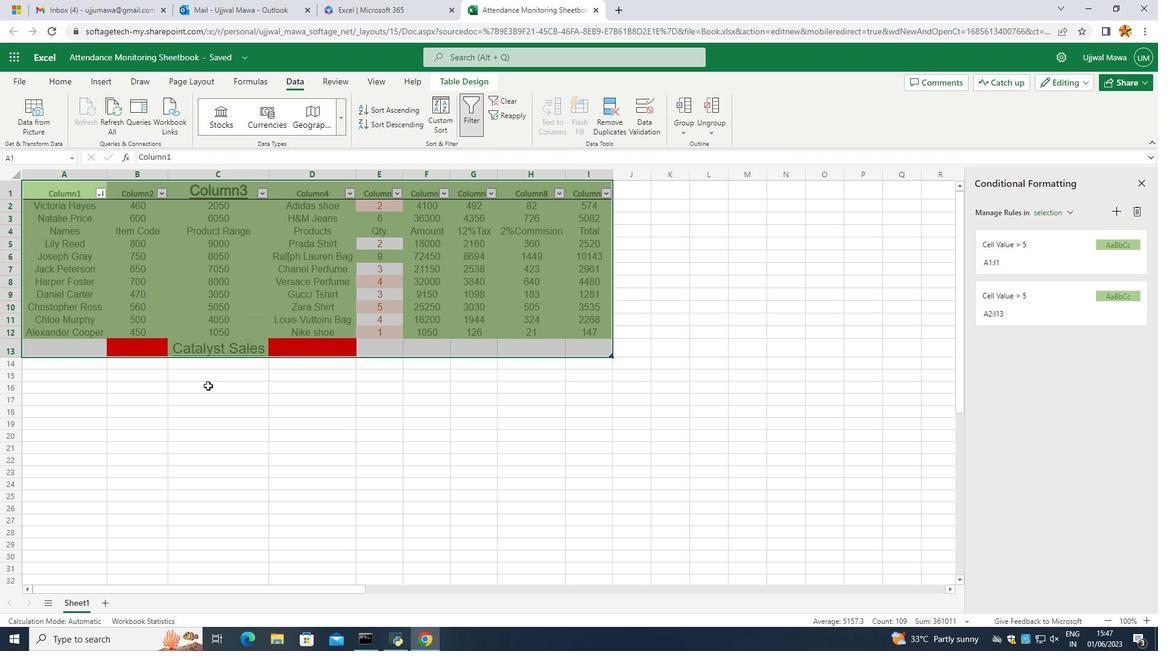 
Action: Mouse pressed left at (201, 390)
Screenshot: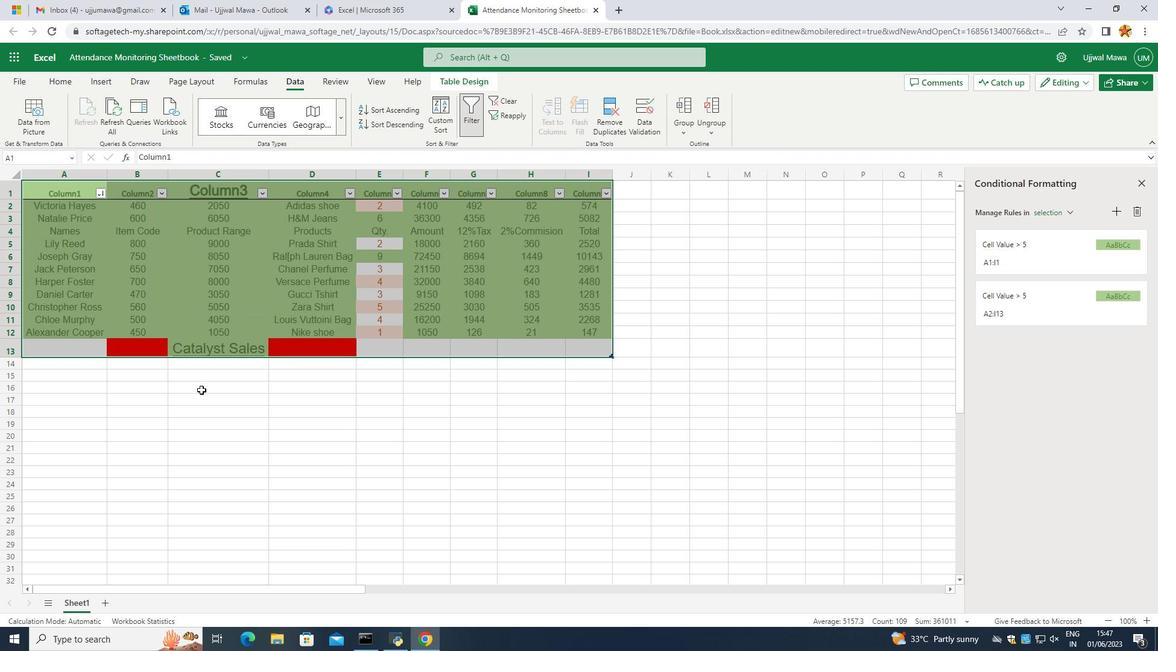 
Action: Mouse moved to (296, 385)
Screenshot: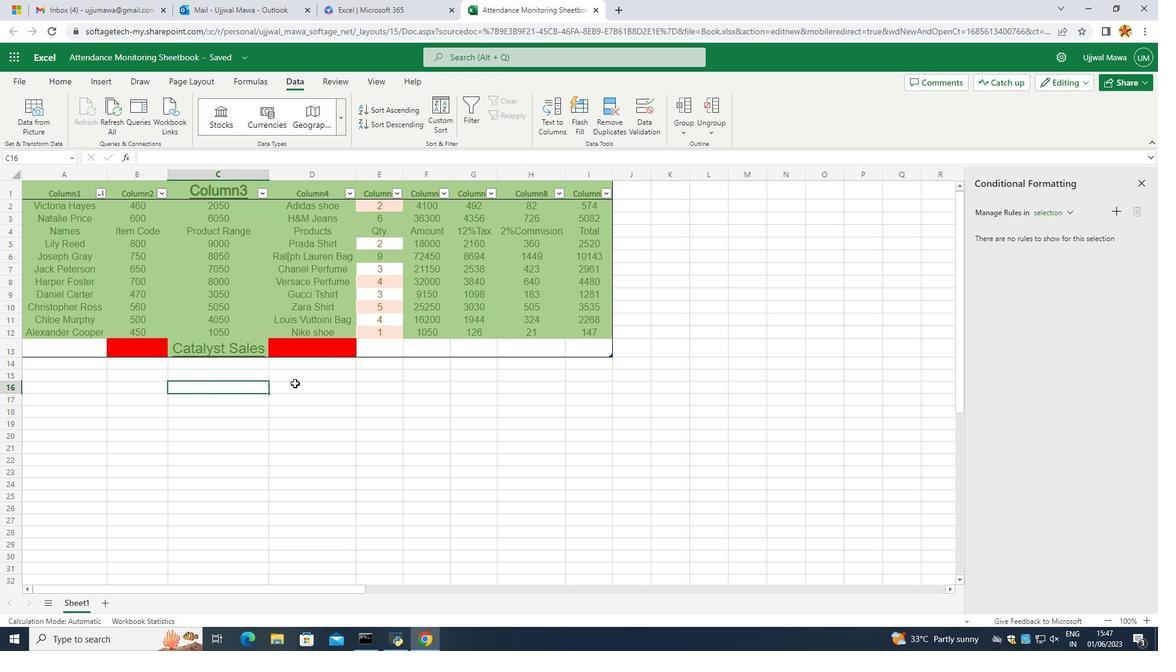 
Action: Mouse pressed left at (296, 385)
Screenshot: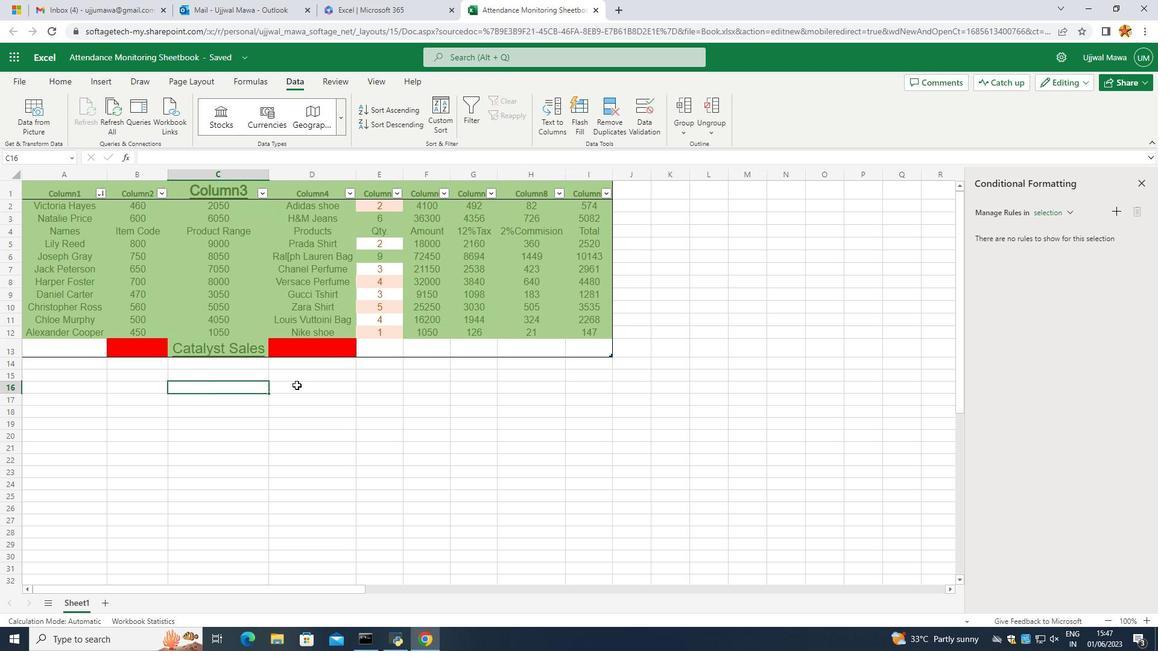 
Action: Mouse moved to (293, 366)
Screenshot: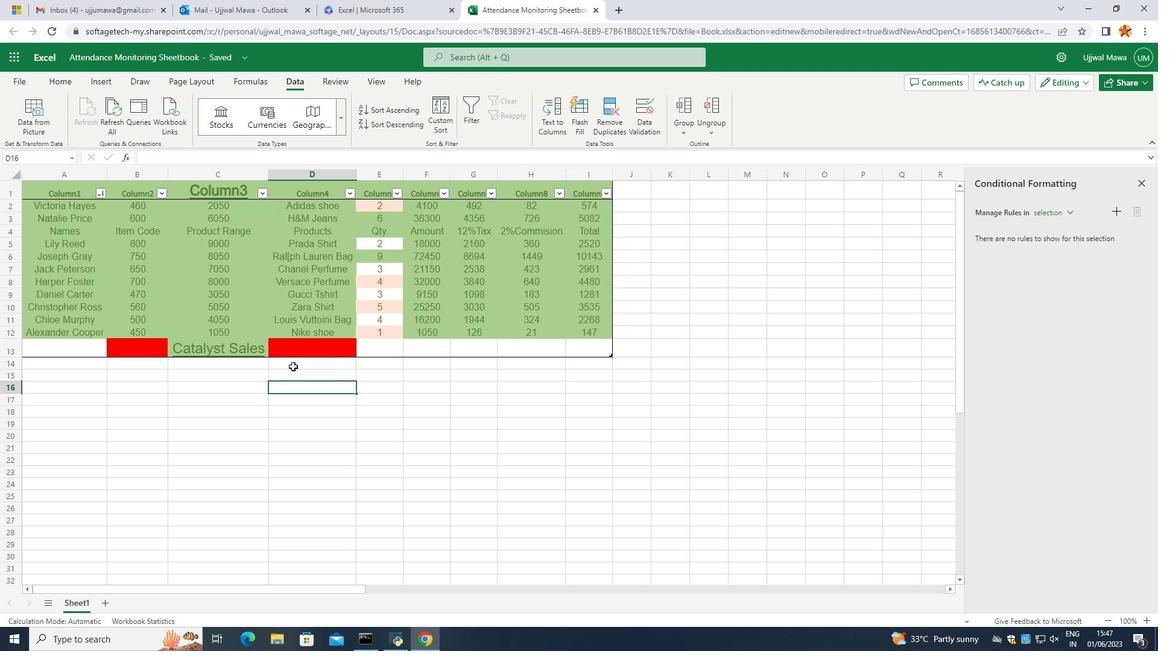 
